 Task: Find connections with filter location San Lorenzo de Esmeraldas with filter topic #technologywith filter profile language Potuguese with filter current company IKS Health with filter school St. Marys College with filter industry Environmental Quality Programs with filter service category Writing with filter keywords title Chef
Action: Mouse moved to (504, 67)
Screenshot: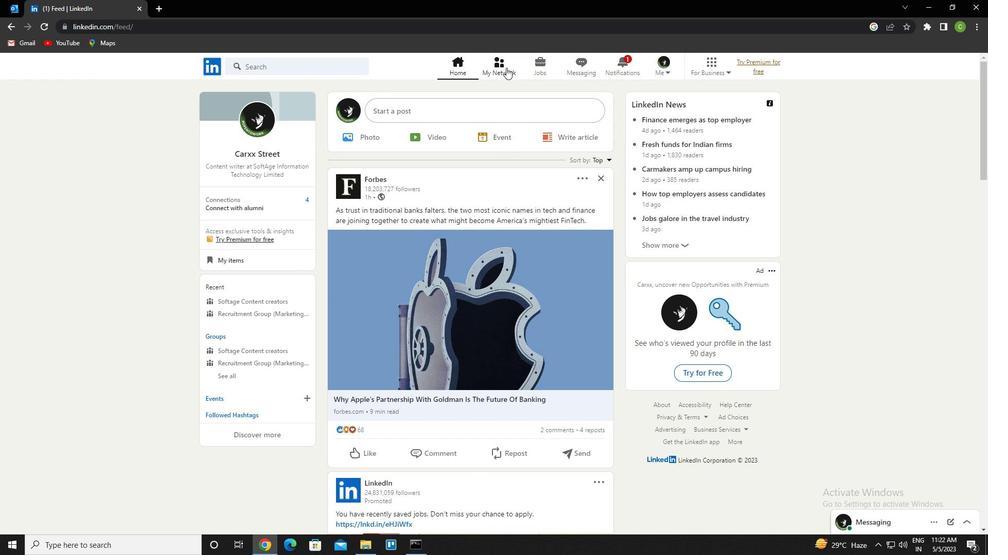 
Action: Mouse pressed left at (504, 67)
Screenshot: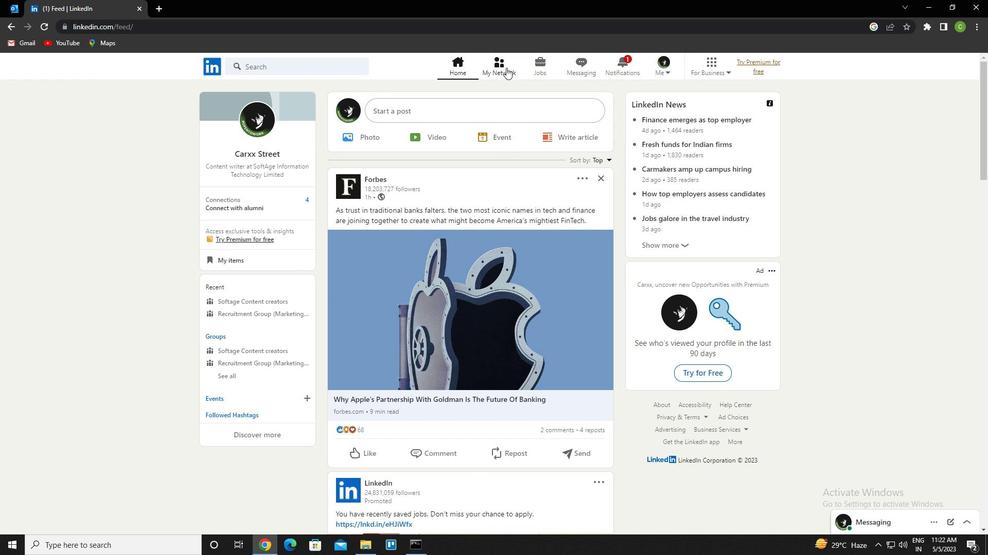 
Action: Mouse moved to (301, 119)
Screenshot: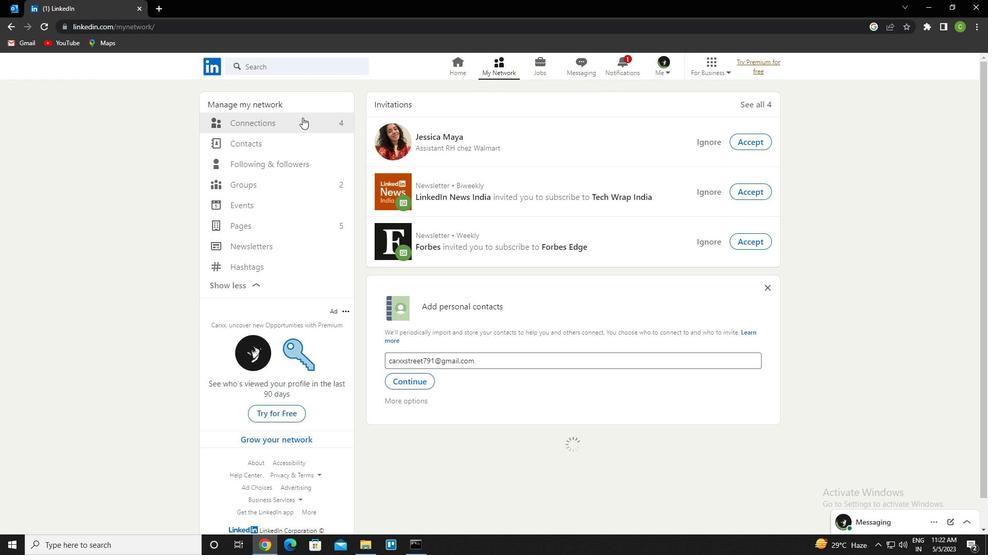 
Action: Mouse pressed left at (301, 119)
Screenshot: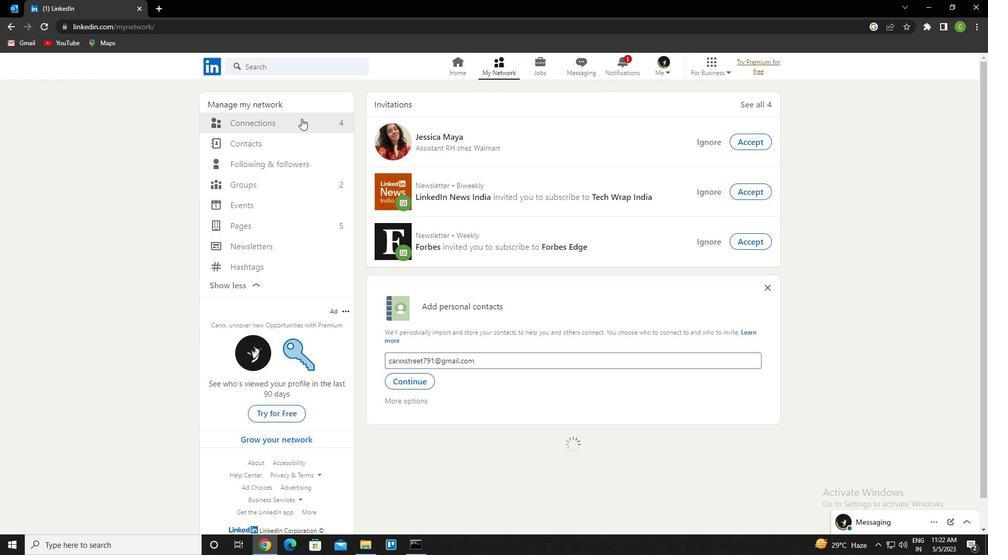 
Action: Mouse moved to (572, 125)
Screenshot: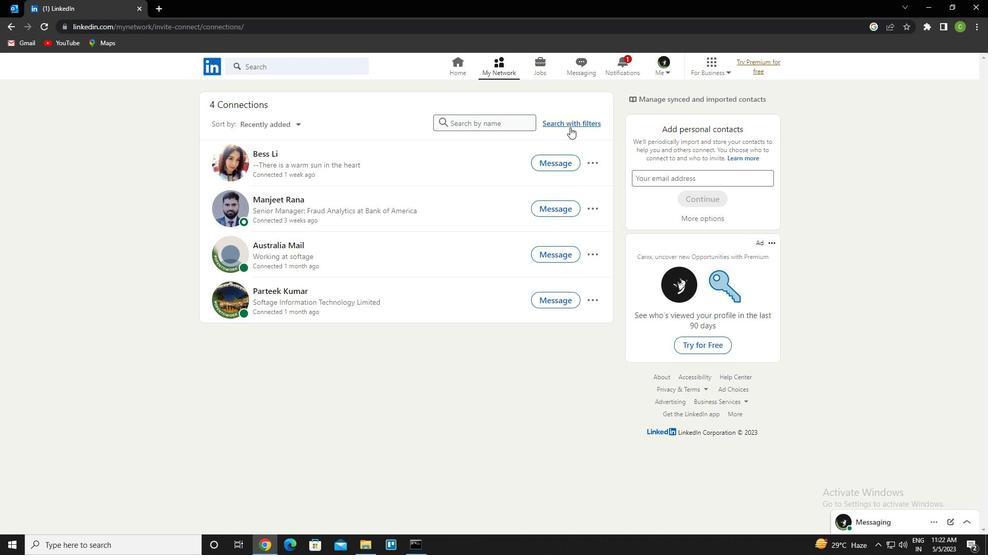 
Action: Mouse pressed left at (572, 125)
Screenshot: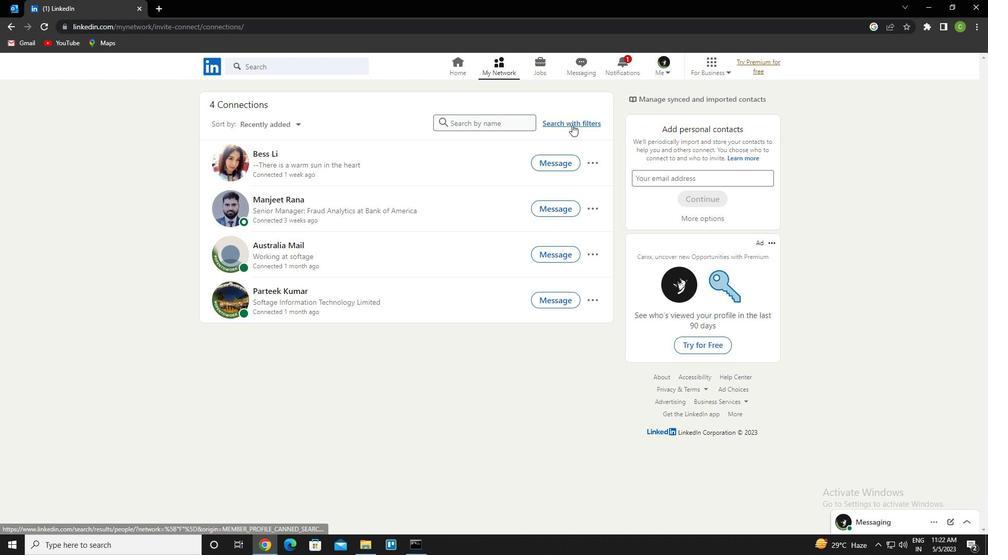 
Action: Mouse moved to (530, 92)
Screenshot: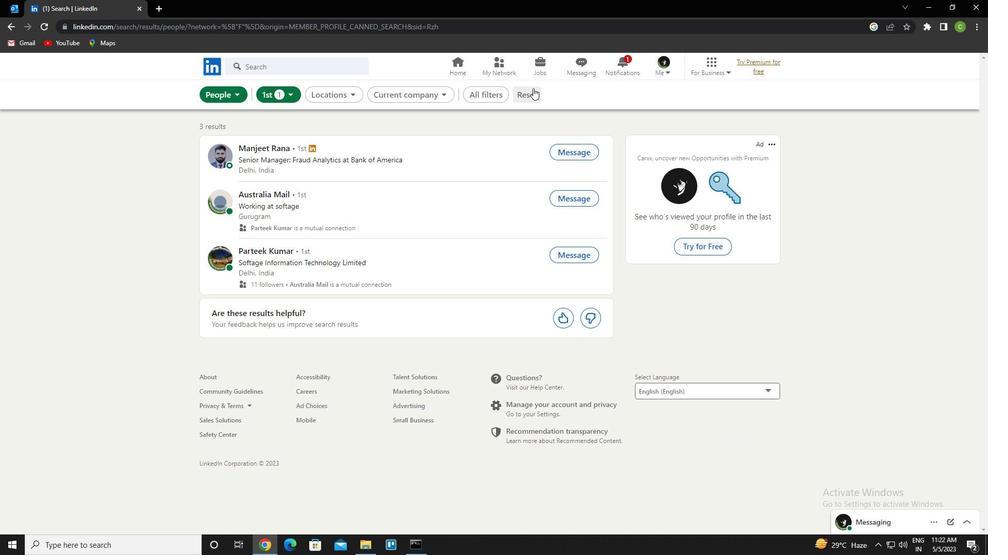 
Action: Mouse pressed left at (530, 92)
Screenshot: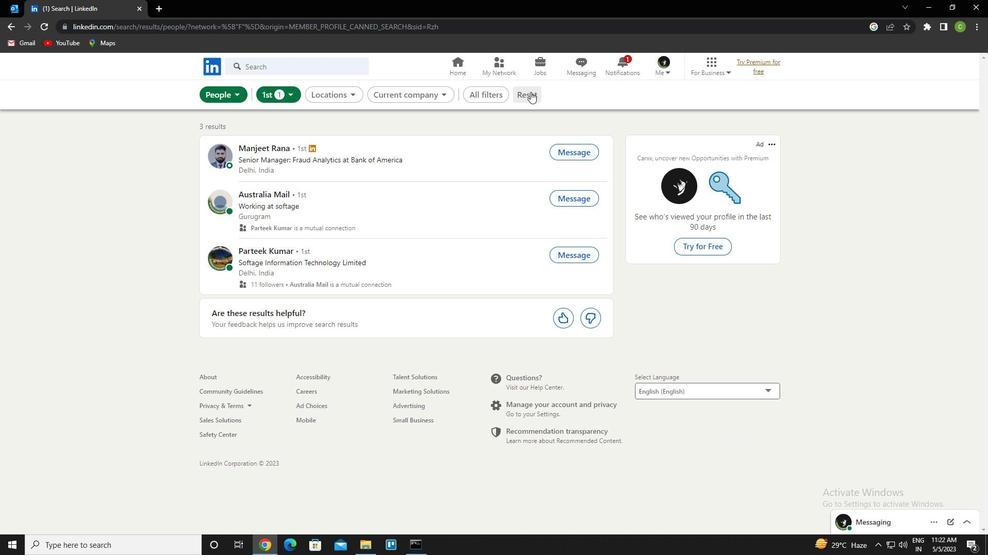 
Action: Mouse moved to (515, 98)
Screenshot: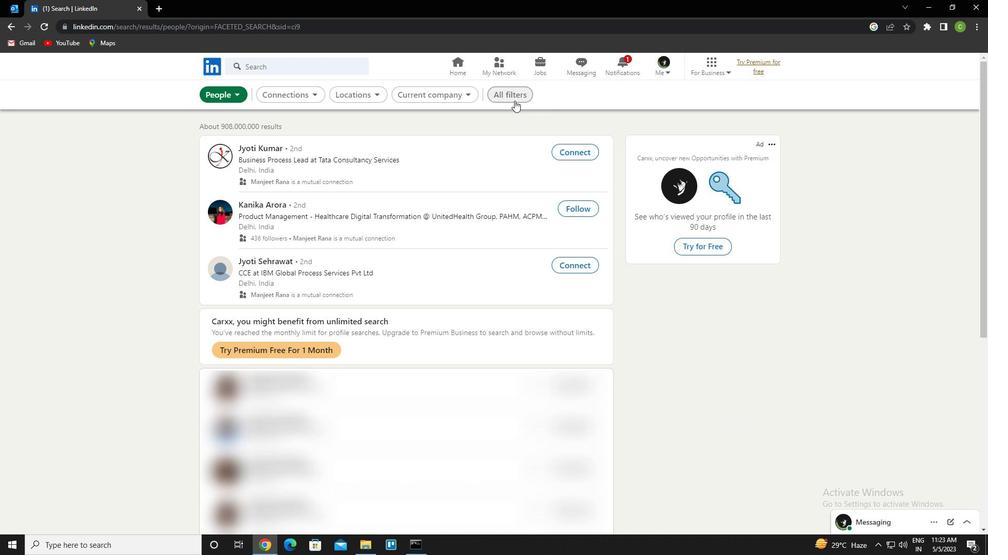 
Action: Mouse pressed left at (515, 98)
Screenshot: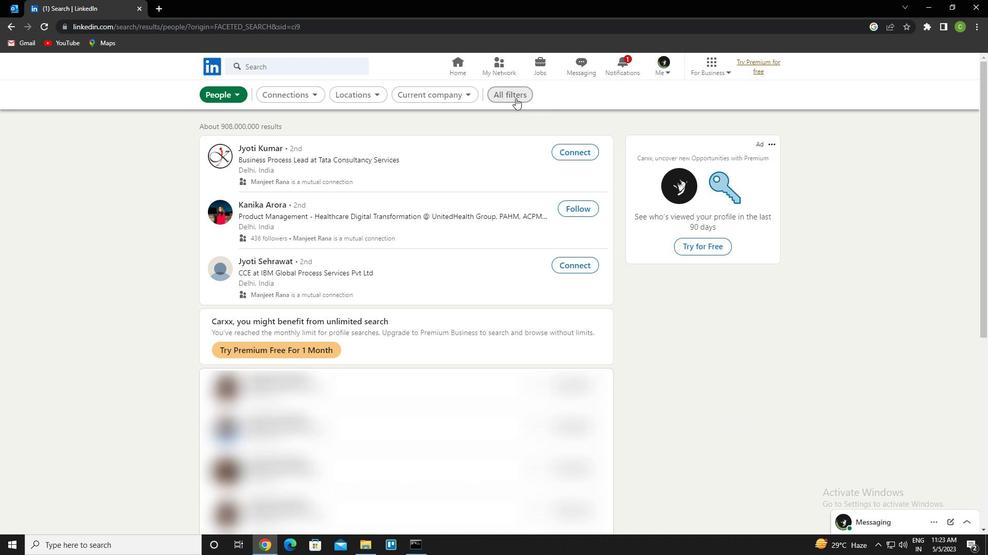 
Action: Mouse moved to (784, 293)
Screenshot: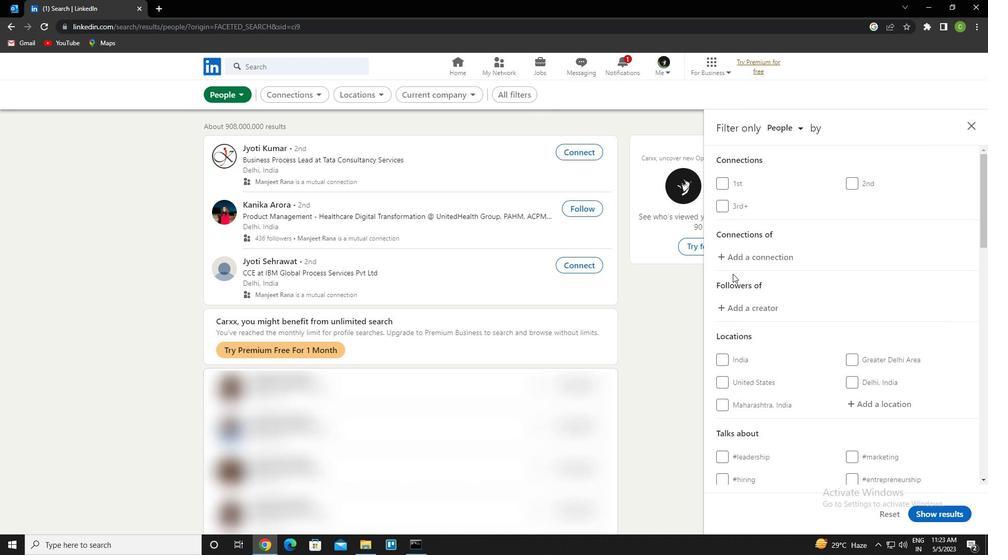 
Action: Mouse scrolled (784, 292) with delta (0, 0)
Screenshot: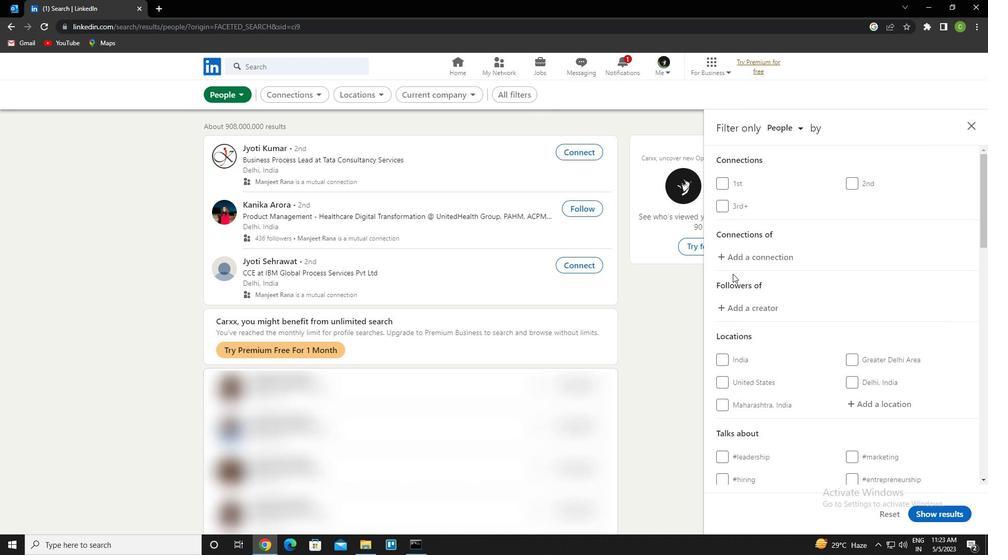 
Action: Mouse moved to (788, 293)
Screenshot: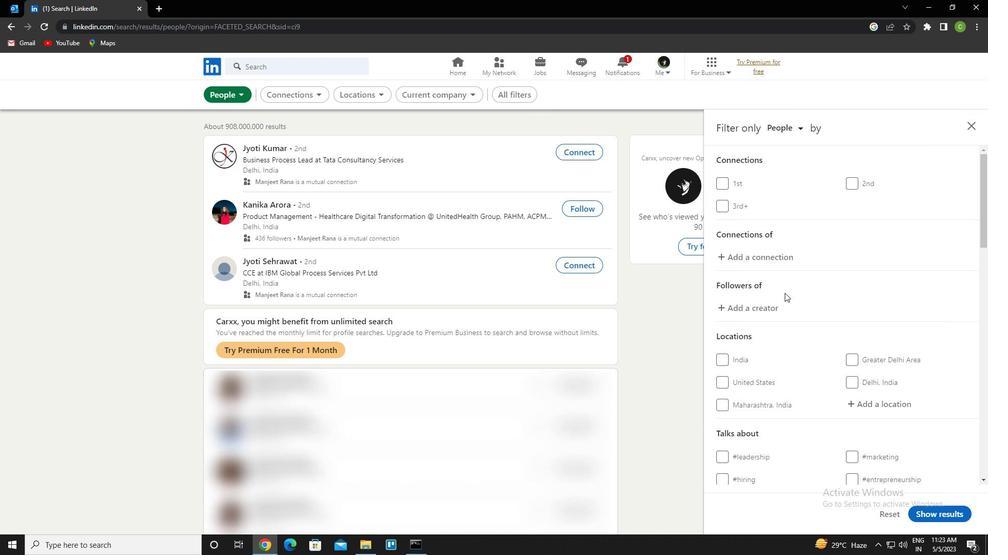 
Action: Mouse scrolled (788, 292) with delta (0, 0)
Screenshot: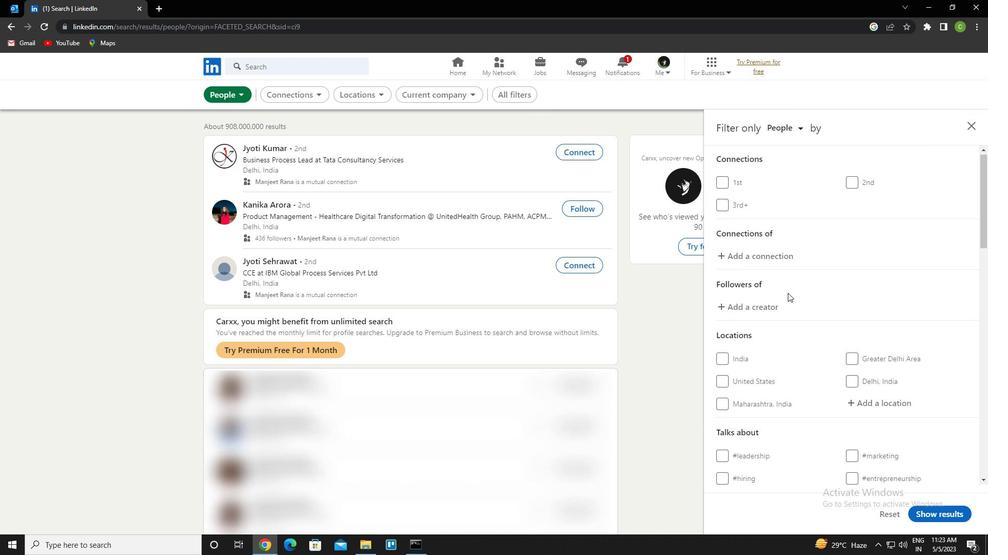 
Action: Mouse moved to (905, 300)
Screenshot: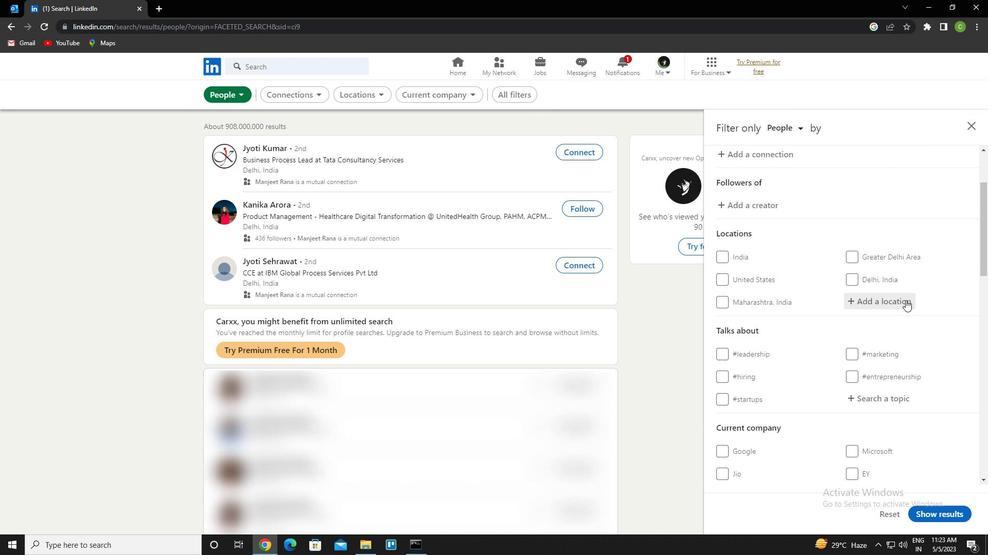 
Action: Mouse pressed left at (905, 300)
Screenshot: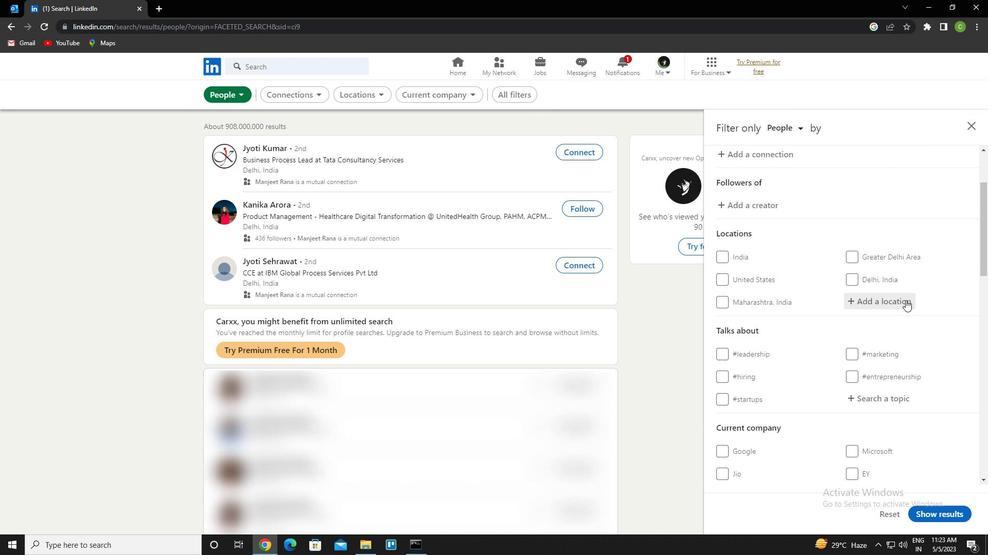 
Action: Key pressed <Key.caps_lock>s<Key.caps_lock>an<Key.space><Key.caps_lock>l<Key.caps_lock>orenza<Key.backspace><Key.down><Key.enter>
Screenshot: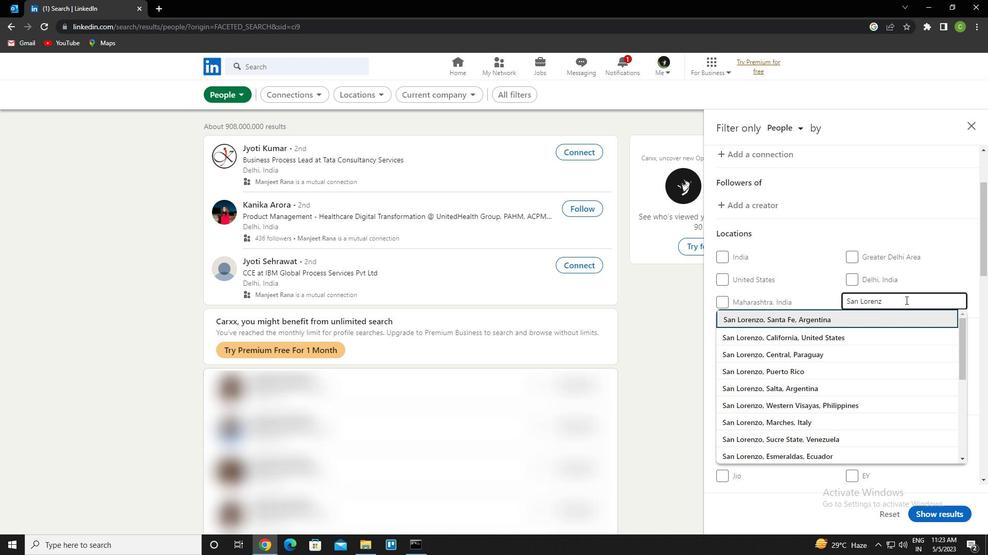 
Action: Mouse moved to (908, 293)
Screenshot: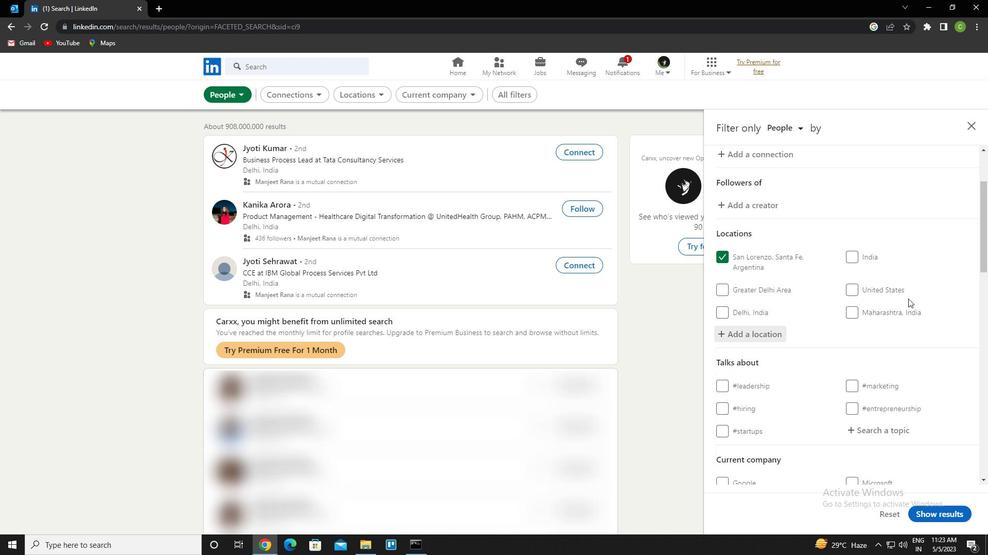 
Action: Mouse scrolled (908, 293) with delta (0, 0)
Screenshot: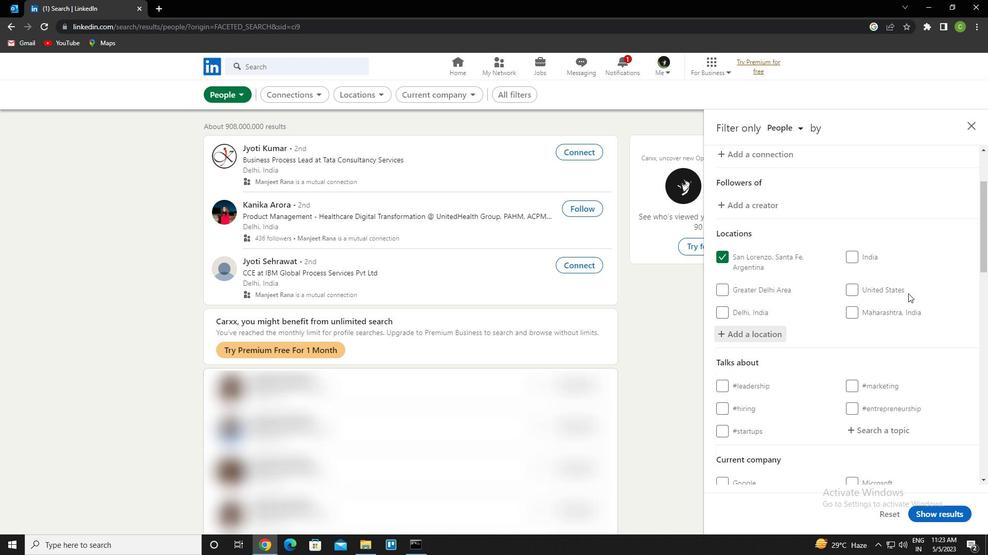 
Action: Mouse scrolled (908, 293) with delta (0, 0)
Screenshot: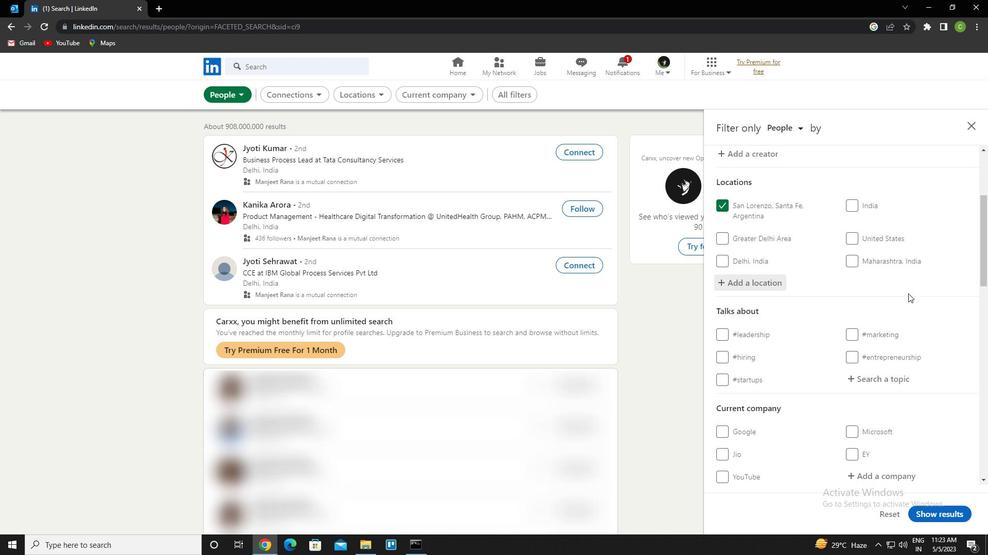
Action: Mouse moved to (877, 323)
Screenshot: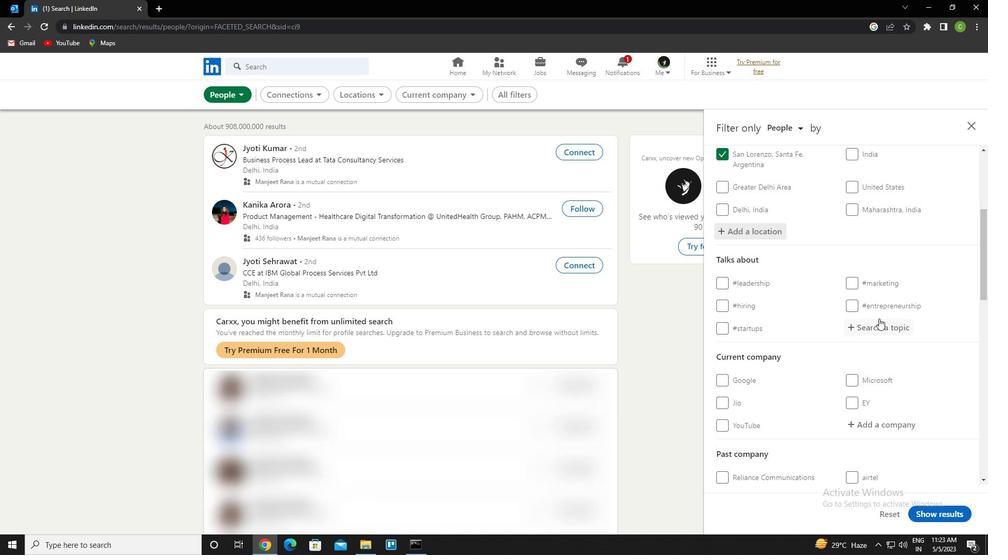 
Action: Mouse pressed left at (877, 323)
Screenshot: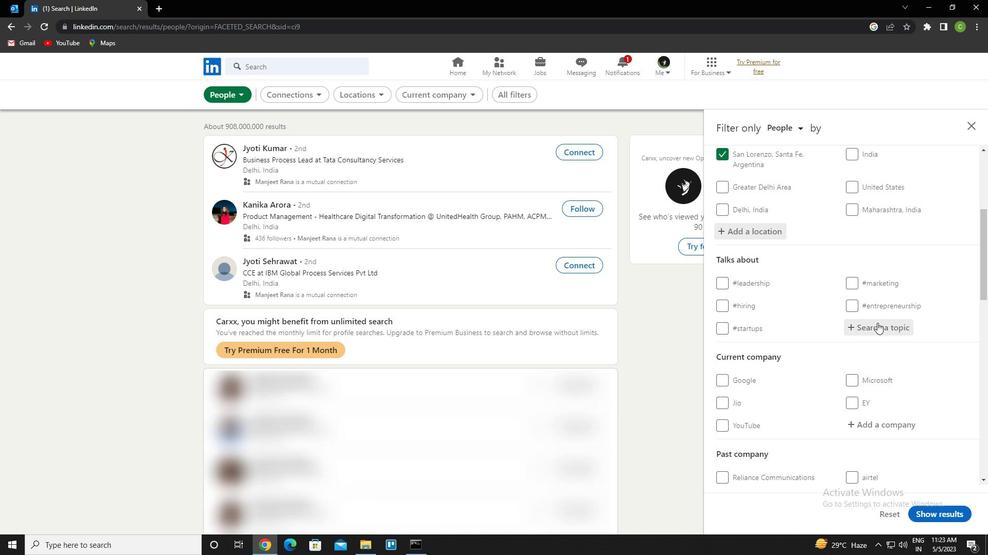 
Action: Key pressed <Key.caps_lock>t<Key.caps_lock>echnology<Key.down><Key.enter>
Screenshot: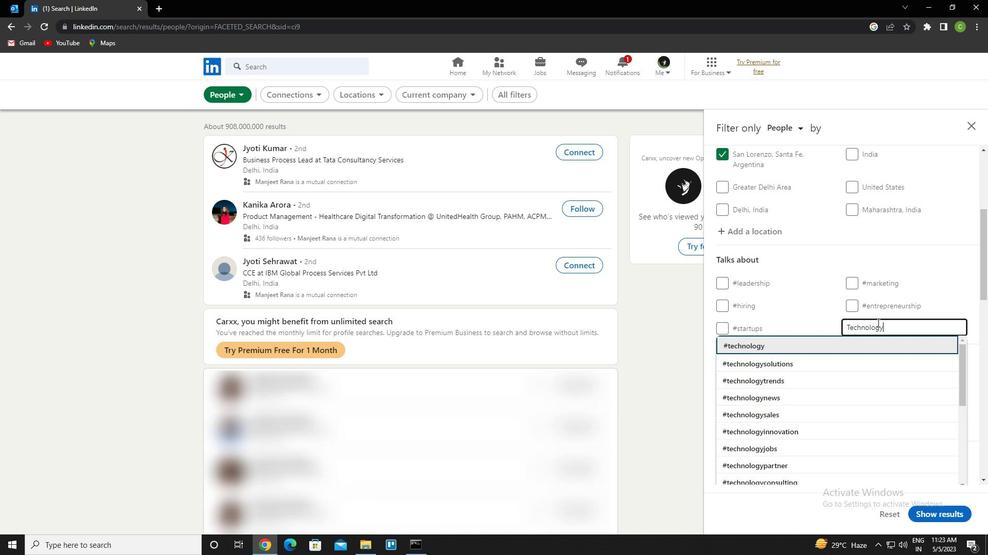
Action: Mouse scrolled (877, 322) with delta (0, 0)
Screenshot: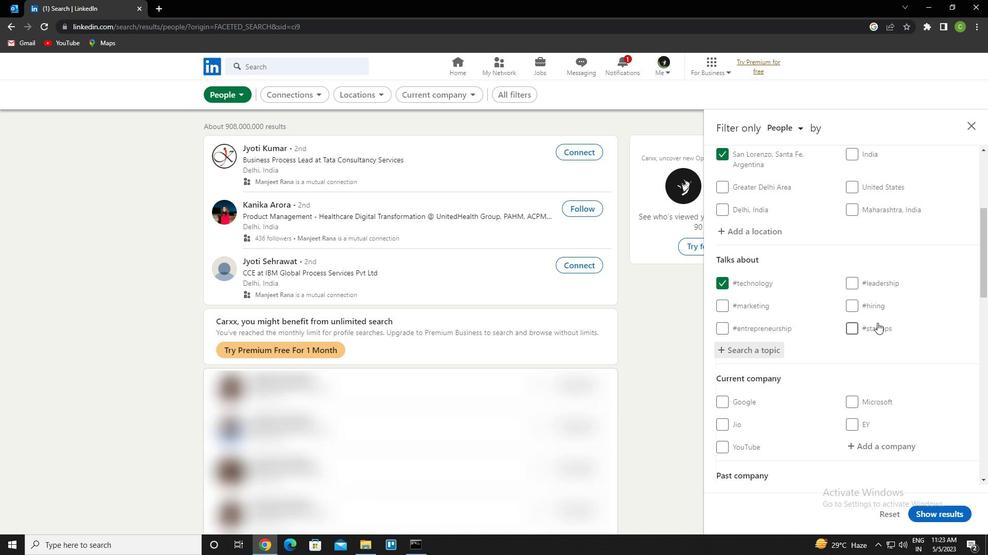 
Action: Mouse scrolled (877, 322) with delta (0, 0)
Screenshot: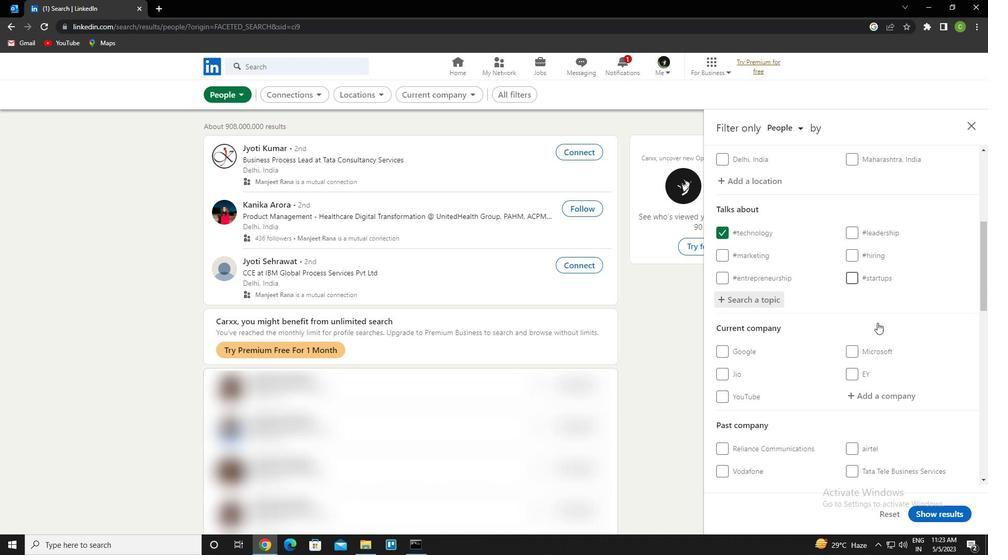 
Action: Mouse scrolled (877, 322) with delta (0, 0)
Screenshot: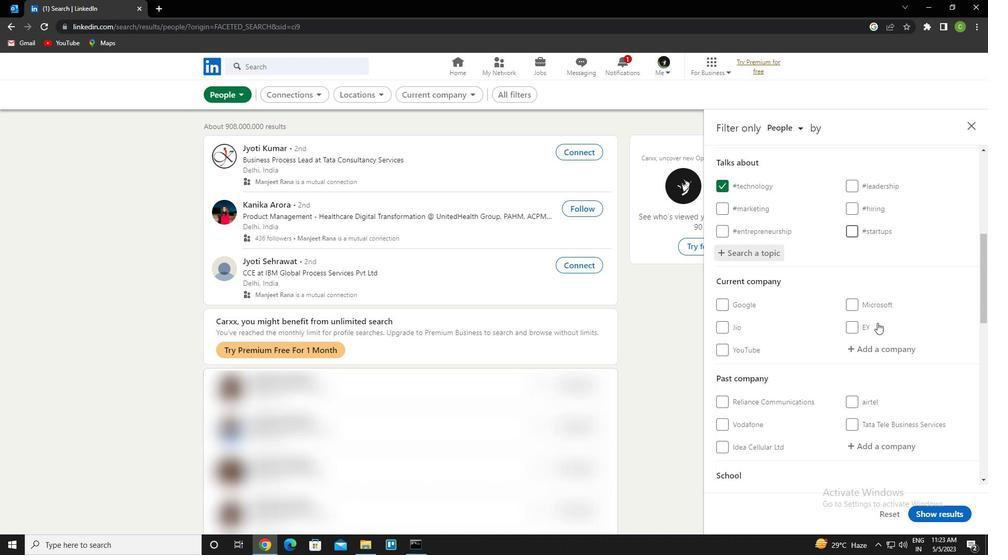 
Action: Mouse scrolled (877, 322) with delta (0, 0)
Screenshot: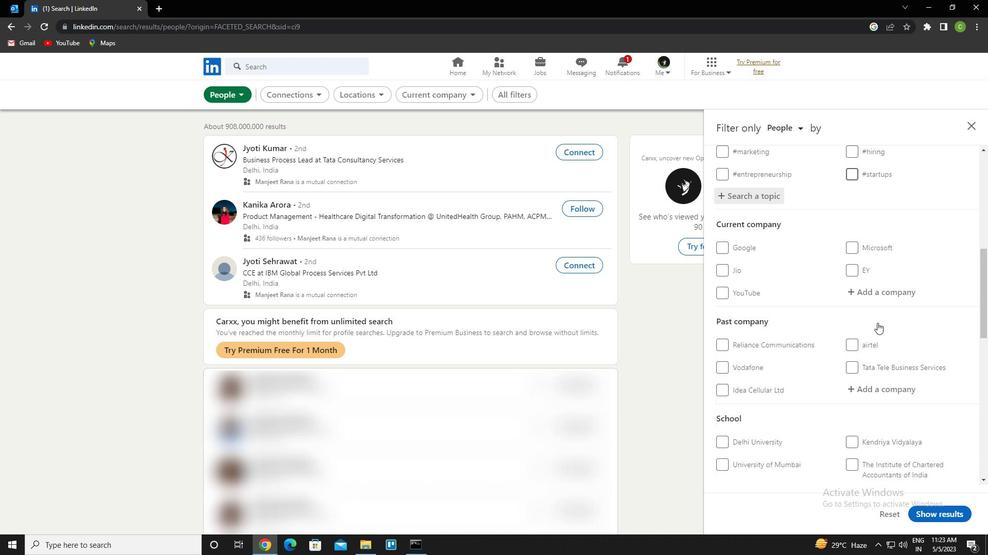 
Action: Mouse scrolled (877, 322) with delta (0, 0)
Screenshot: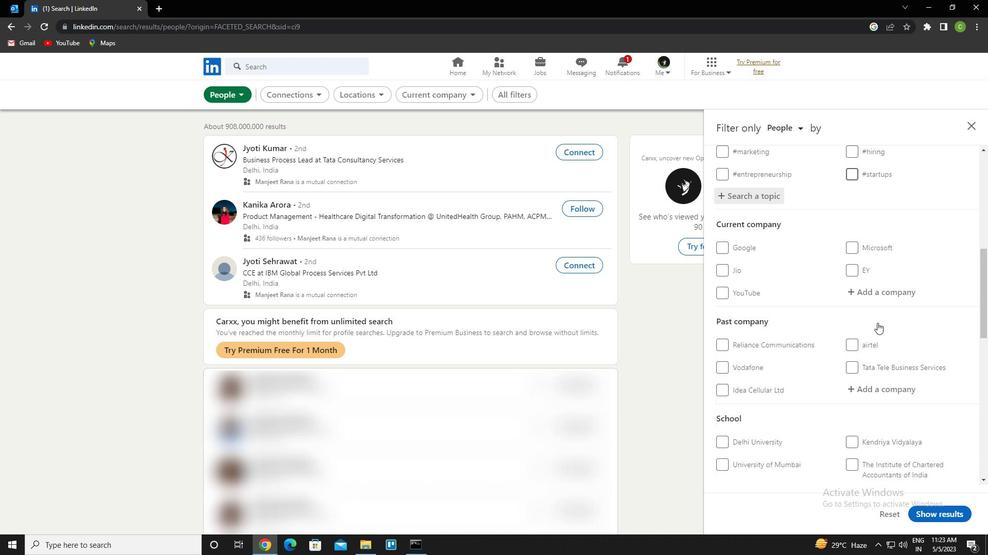 
Action: Mouse scrolled (877, 322) with delta (0, 0)
Screenshot: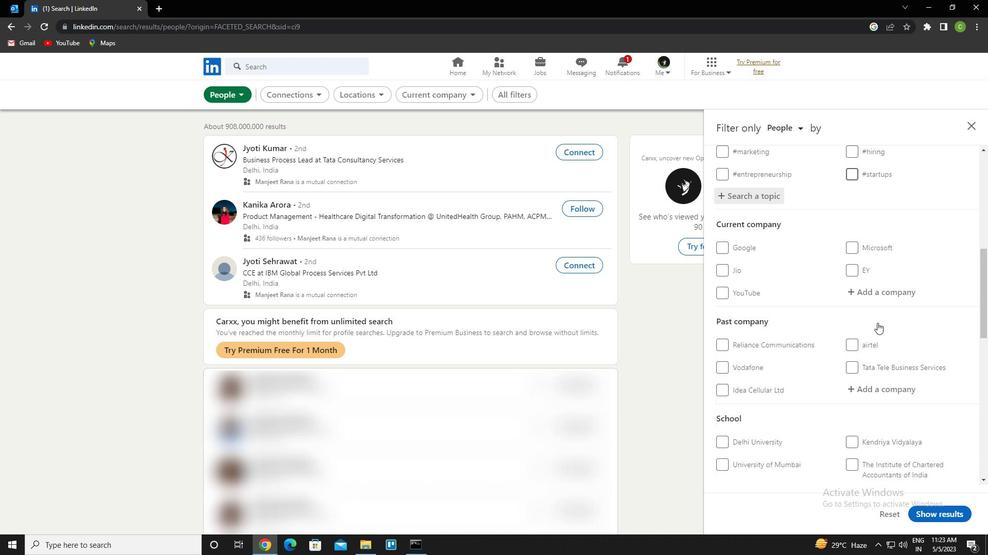 
Action: Mouse scrolled (877, 322) with delta (0, 0)
Screenshot: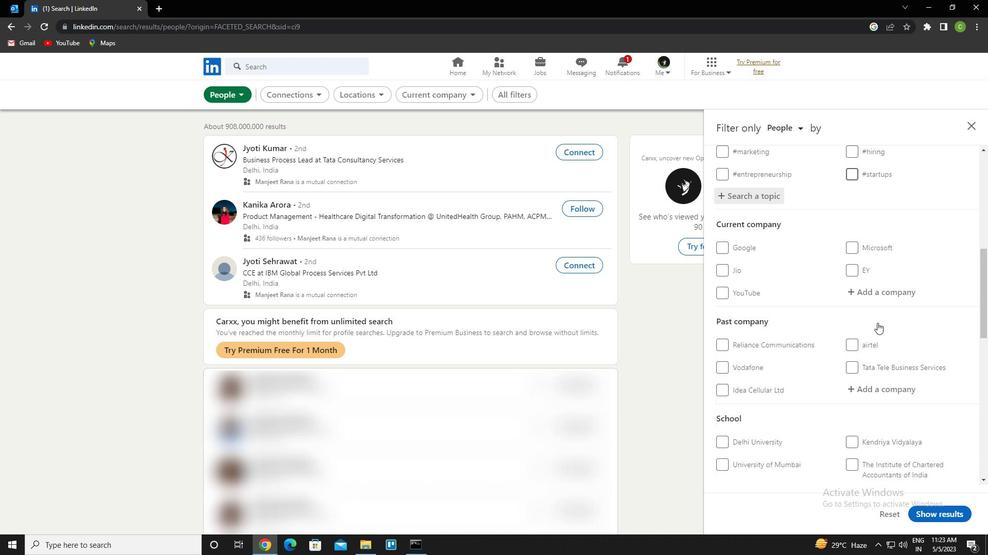 
Action: Mouse scrolled (877, 322) with delta (0, 0)
Screenshot: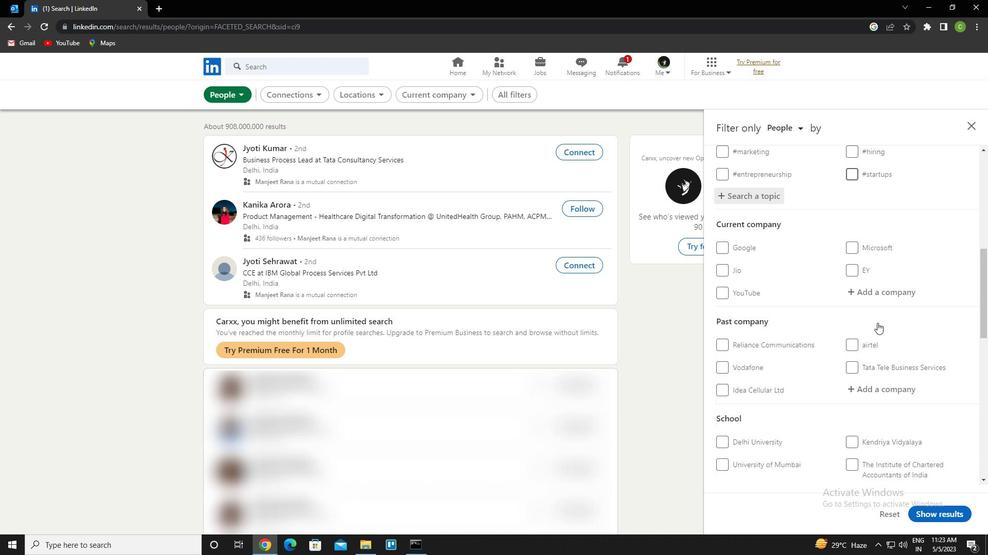 
Action: Mouse scrolled (877, 322) with delta (0, 0)
Screenshot: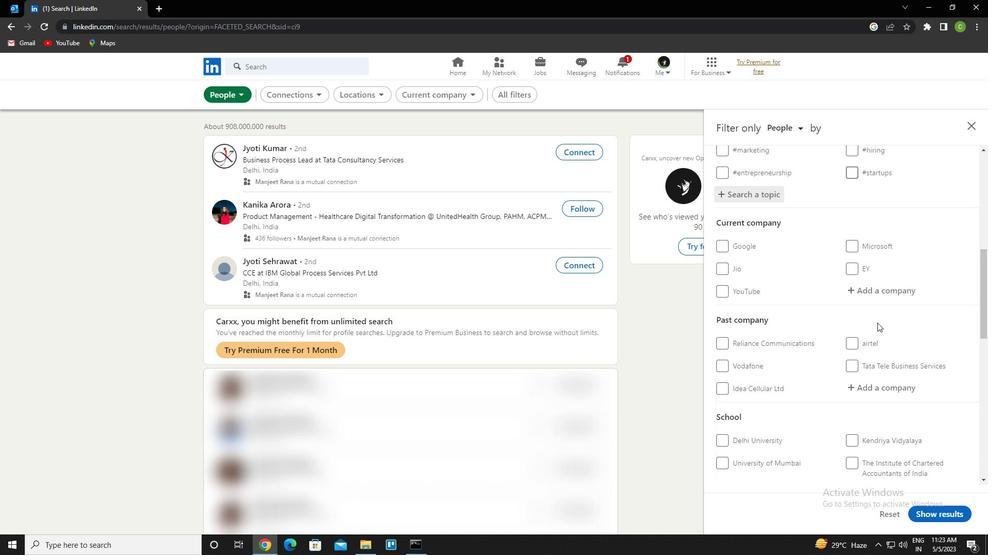 
Action: Mouse moved to (851, 374)
Screenshot: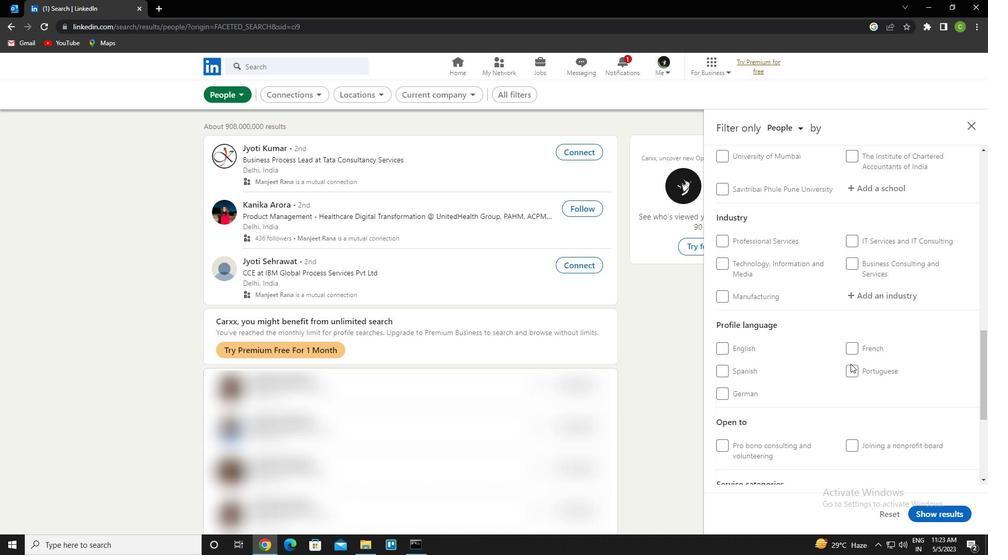 
Action: Mouse pressed left at (851, 374)
Screenshot: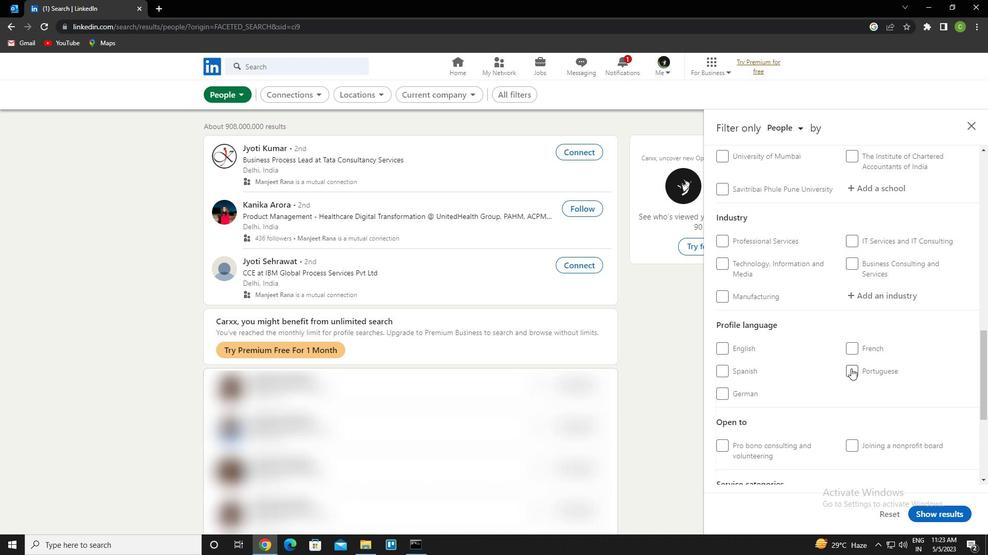 
Action: Mouse moved to (830, 316)
Screenshot: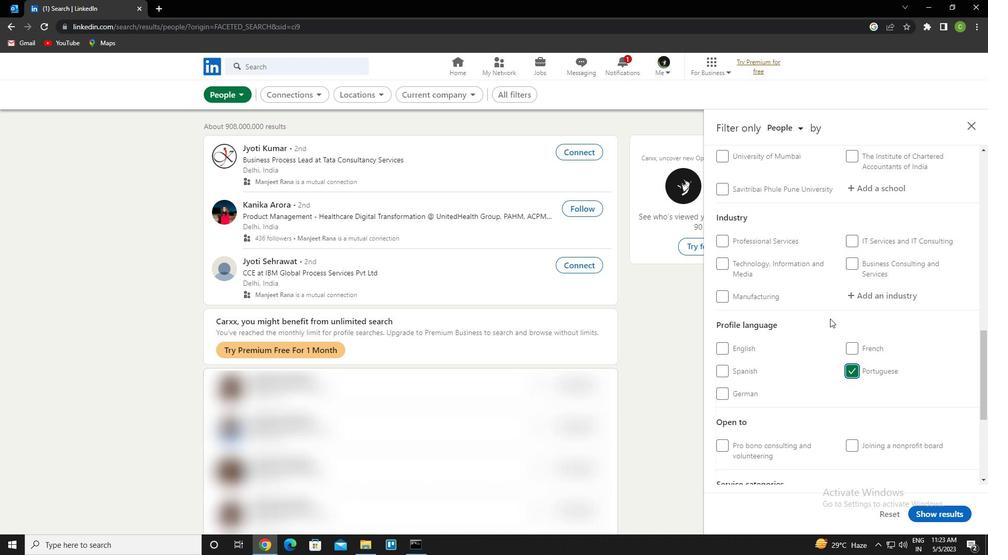 
Action: Mouse scrolled (830, 316) with delta (0, 0)
Screenshot: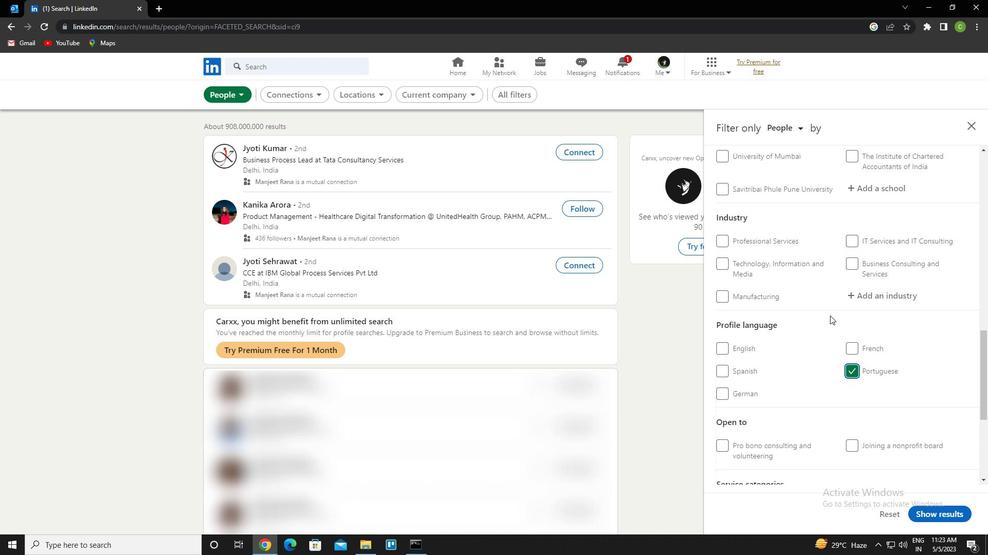 
Action: Mouse scrolled (830, 316) with delta (0, 0)
Screenshot: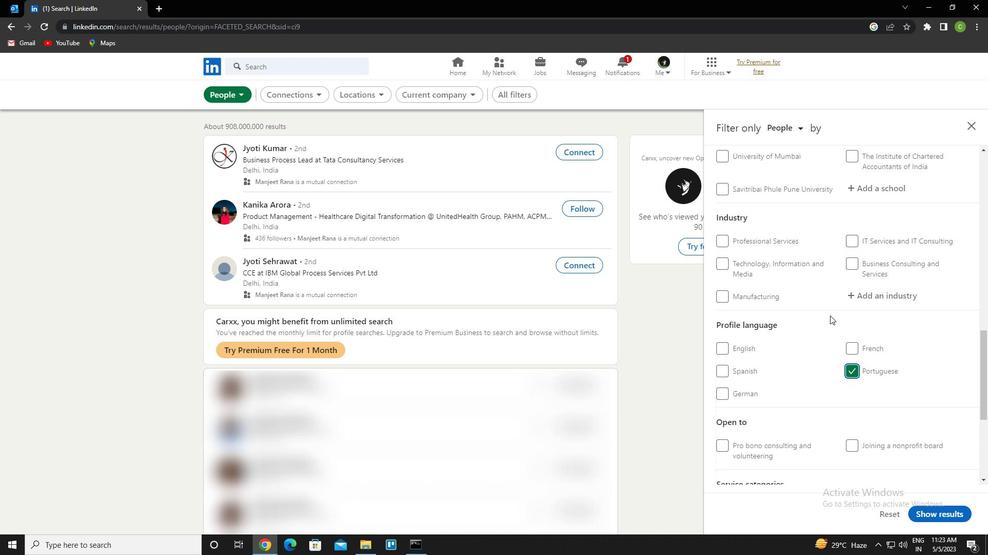 
Action: Mouse scrolled (830, 316) with delta (0, 0)
Screenshot: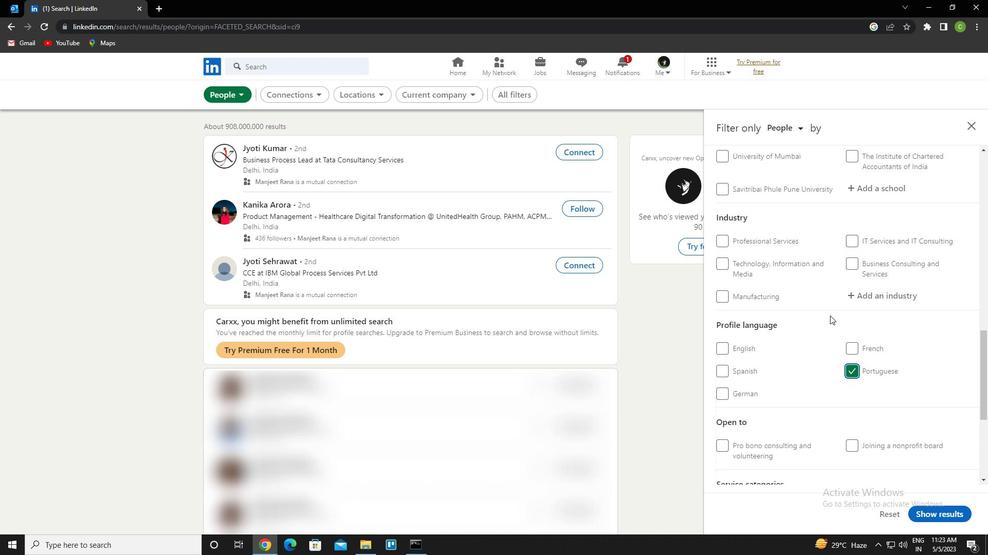
Action: Mouse scrolled (830, 316) with delta (0, 0)
Screenshot: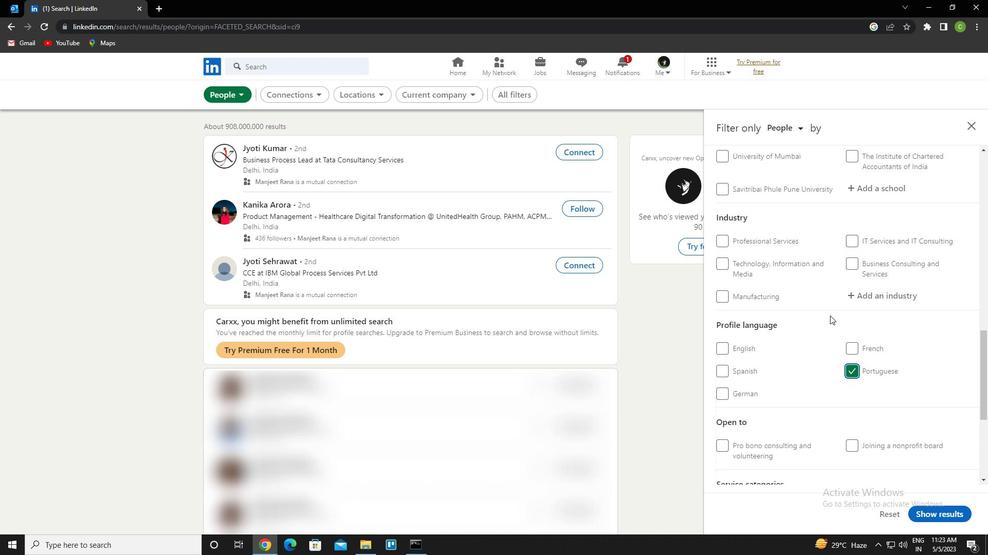 
Action: Mouse scrolled (830, 316) with delta (0, 0)
Screenshot: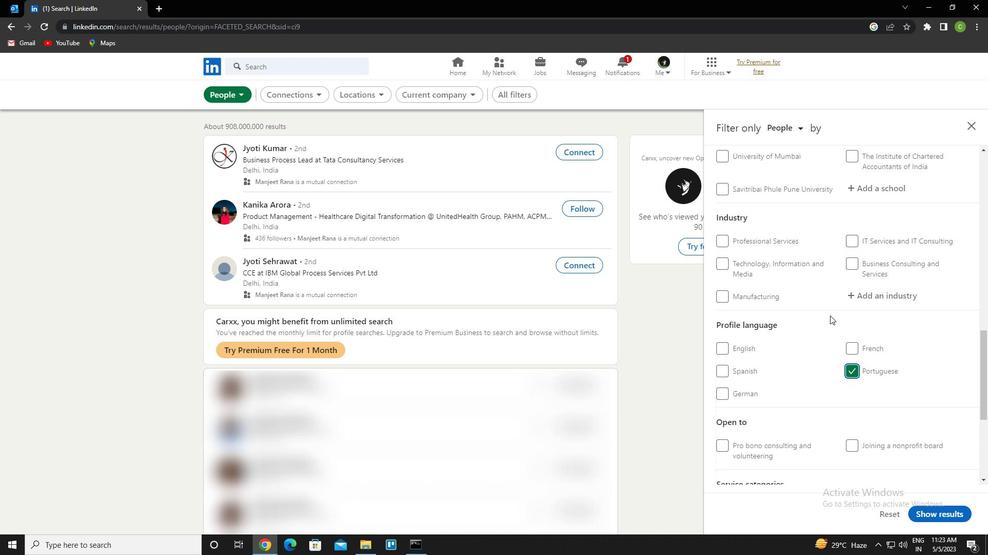 
Action: Mouse moved to (824, 315)
Screenshot: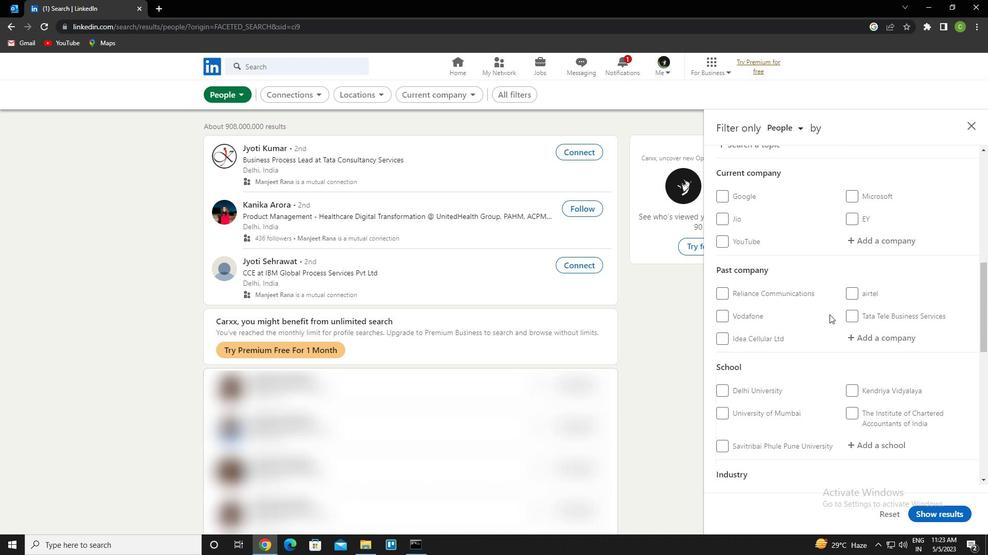 
Action: Mouse scrolled (824, 315) with delta (0, 0)
Screenshot: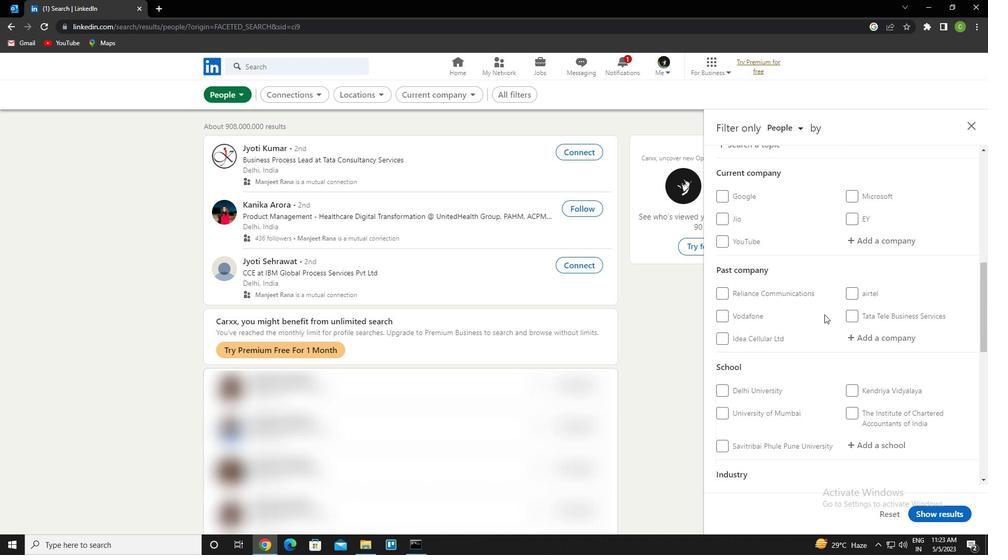
Action: Mouse scrolled (824, 315) with delta (0, 0)
Screenshot: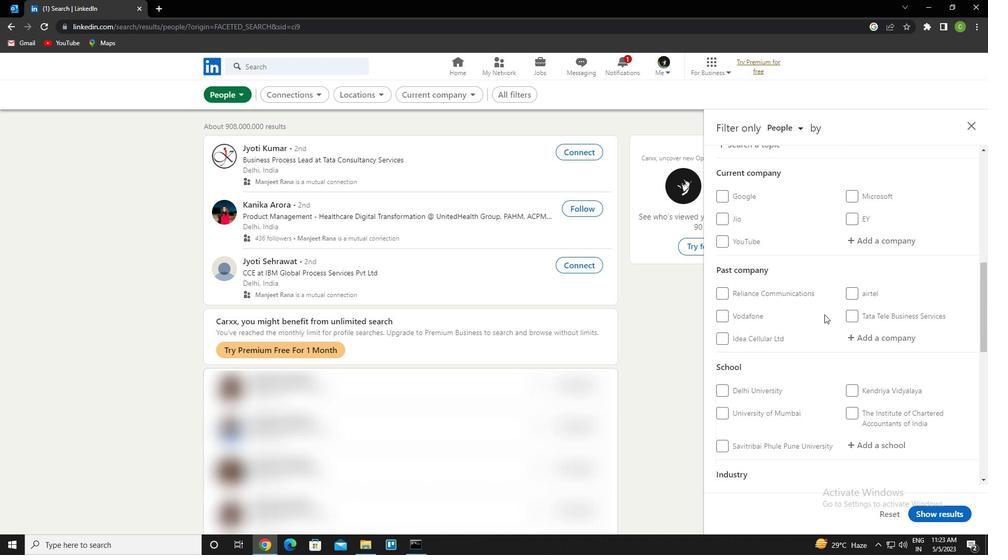 
Action: Mouse moved to (861, 348)
Screenshot: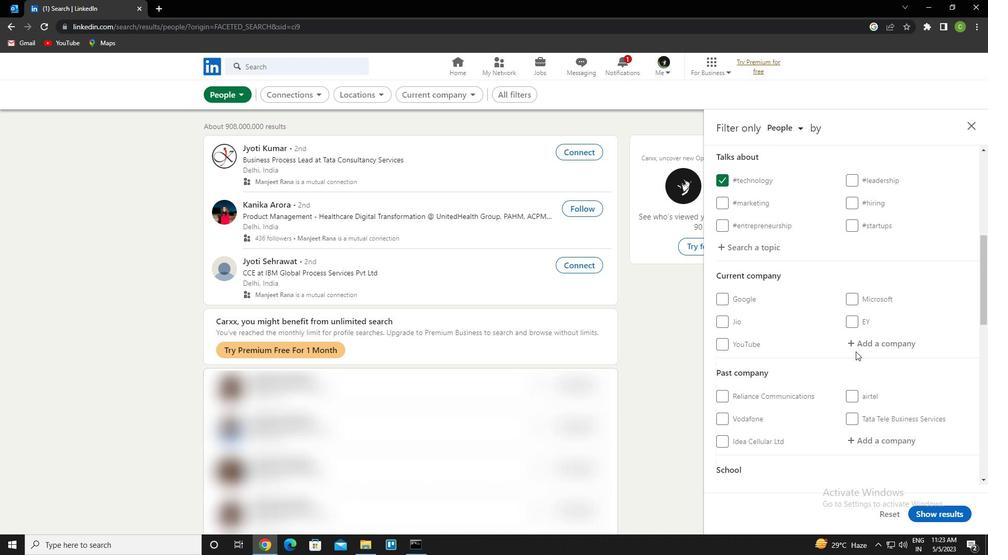 
Action: Mouse pressed left at (861, 348)
Screenshot: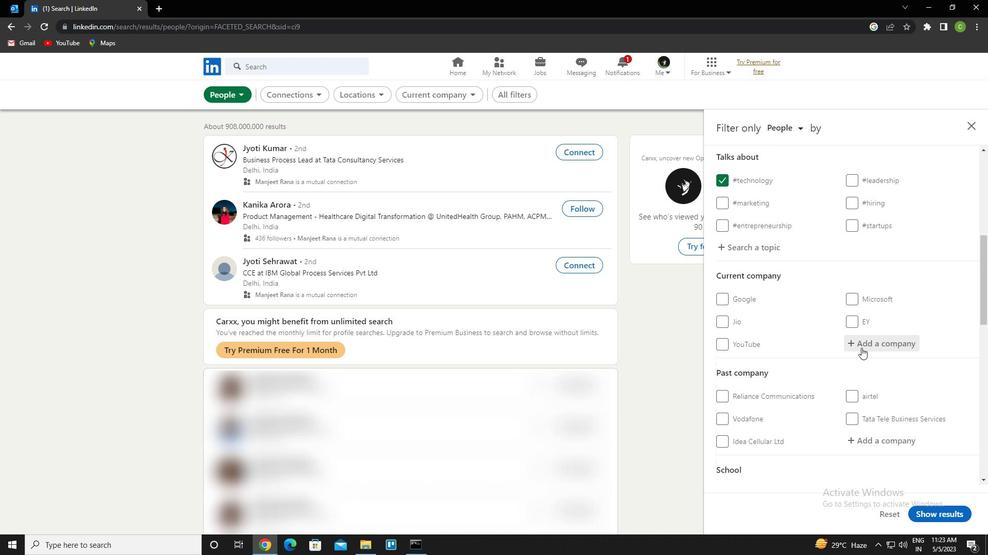 
Action: Mouse moved to (840, 332)
Screenshot: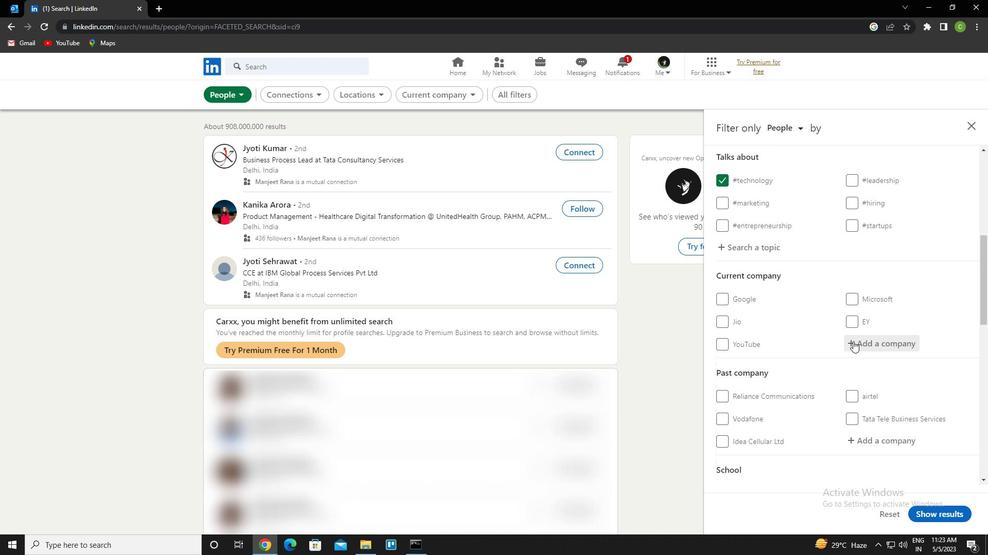 
Action: Key pressed <Key.caps_lock>iks<Key.space>h<Key.caps_lock>ealth<Key.down><Key.enter>
Screenshot: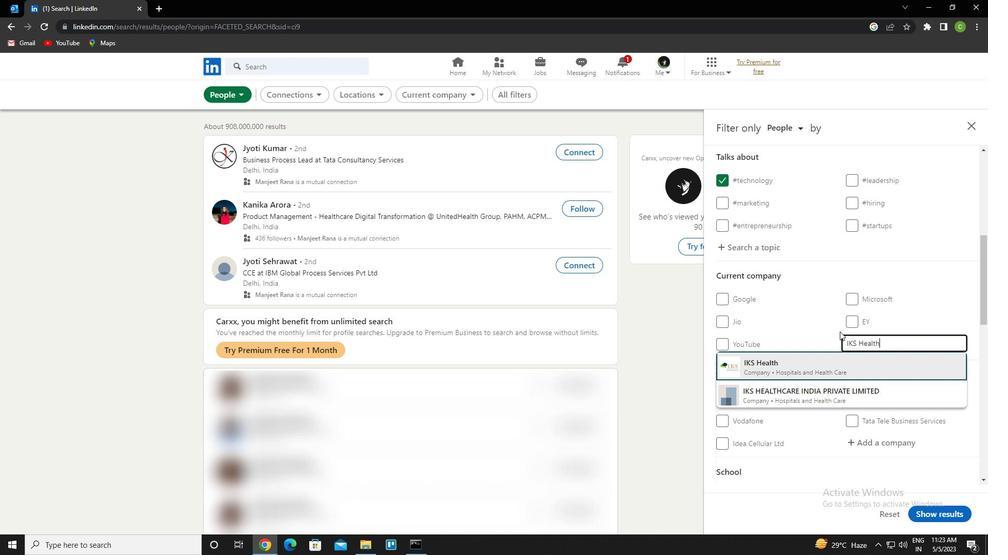 
Action: Mouse moved to (845, 316)
Screenshot: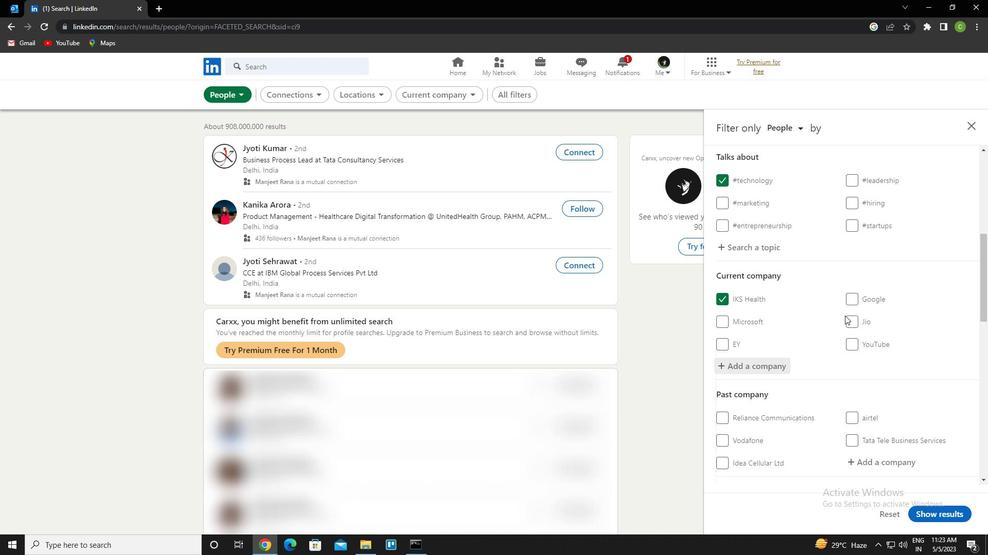 
Action: Mouse scrolled (845, 315) with delta (0, 0)
Screenshot: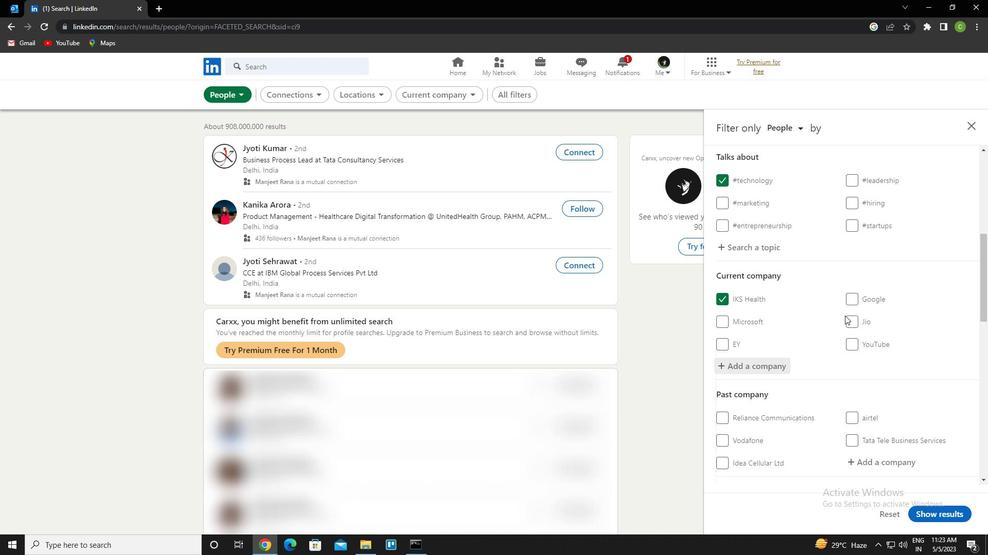 
Action: Mouse moved to (844, 318)
Screenshot: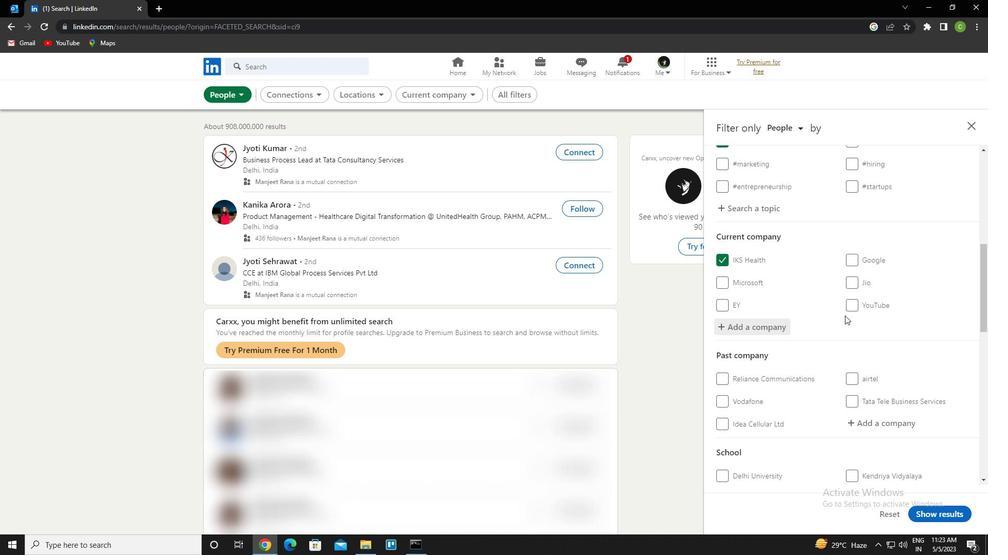 
Action: Mouse scrolled (844, 318) with delta (0, 0)
Screenshot: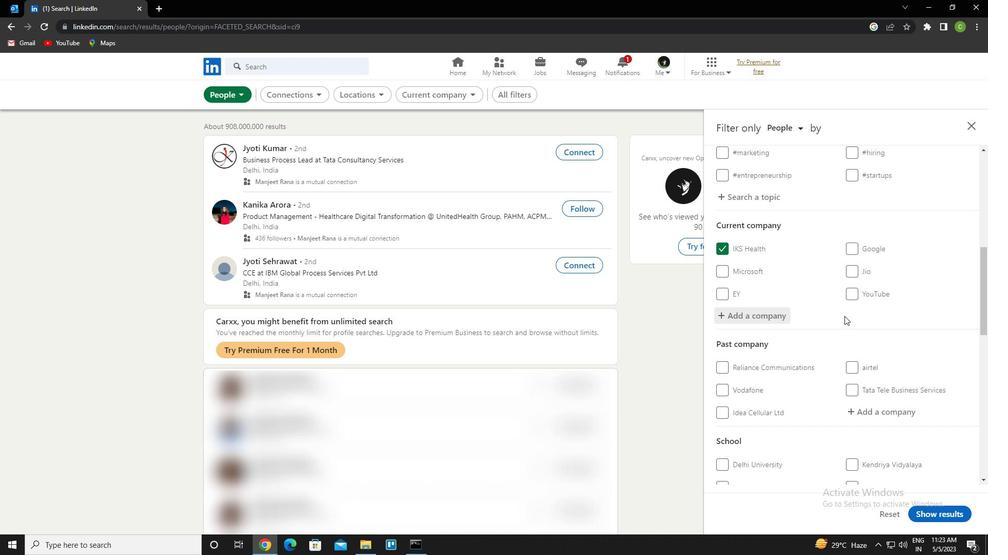 
Action: Mouse moved to (843, 319)
Screenshot: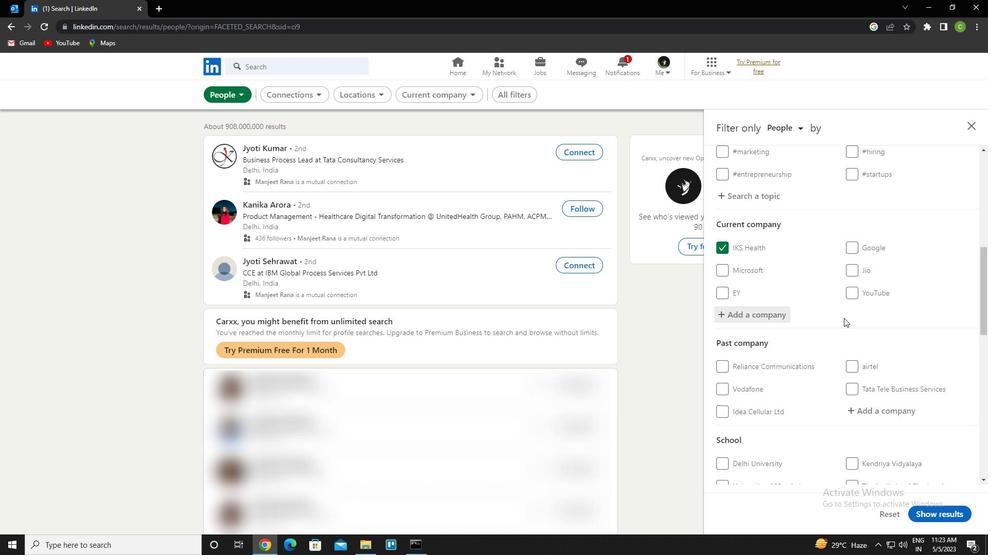
Action: Mouse scrolled (843, 318) with delta (0, 0)
Screenshot: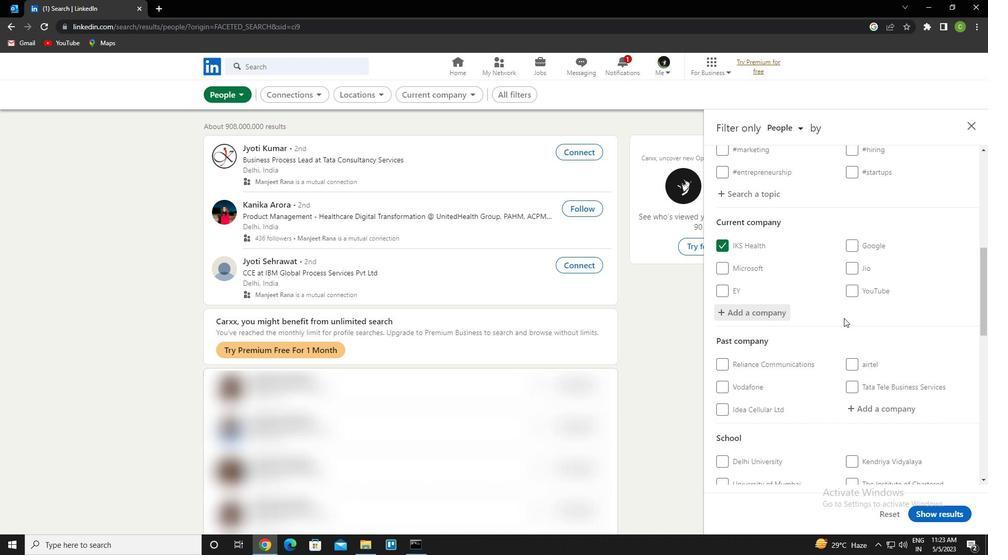 
Action: Mouse moved to (843, 319)
Screenshot: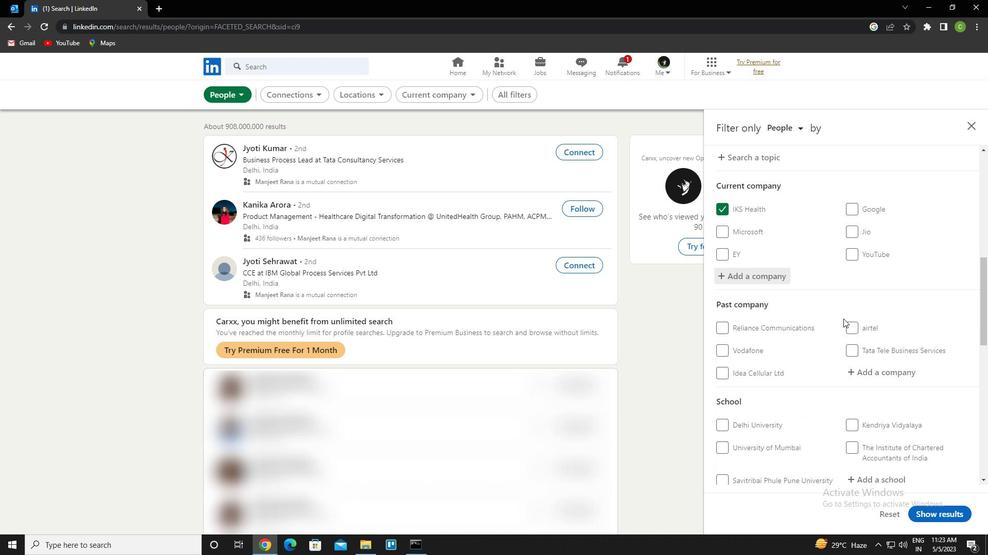 
Action: Mouse scrolled (843, 319) with delta (0, 0)
Screenshot: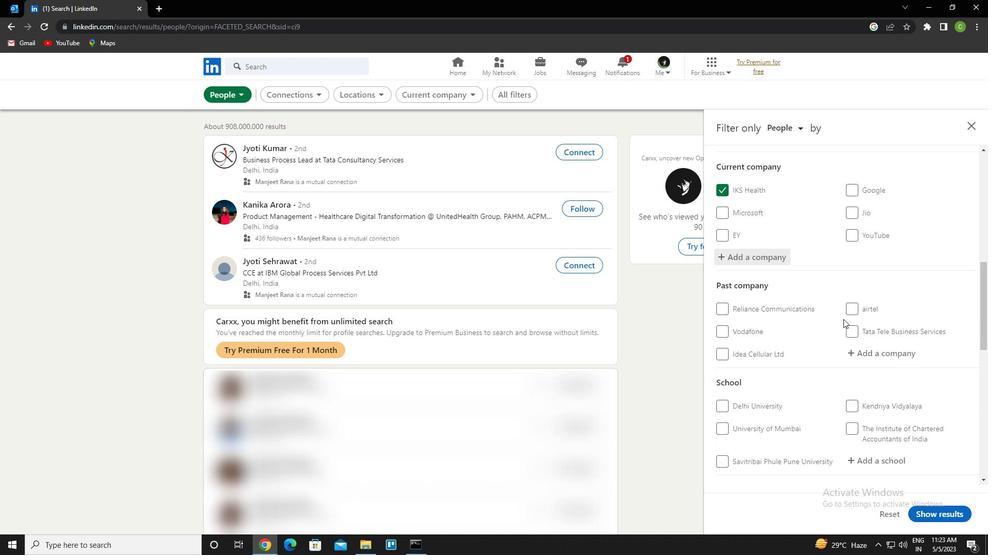 
Action: Mouse moved to (872, 362)
Screenshot: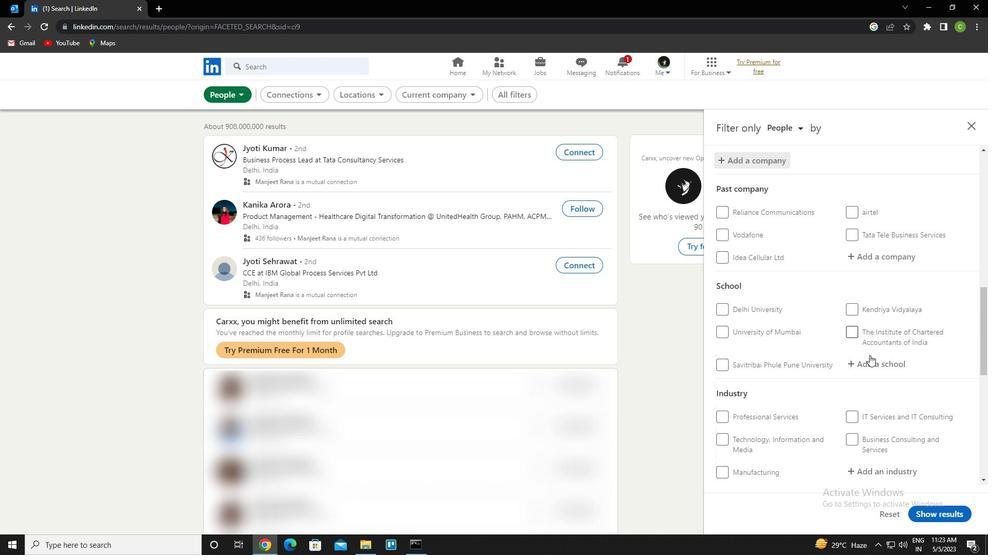 
Action: Mouse pressed left at (872, 362)
Screenshot: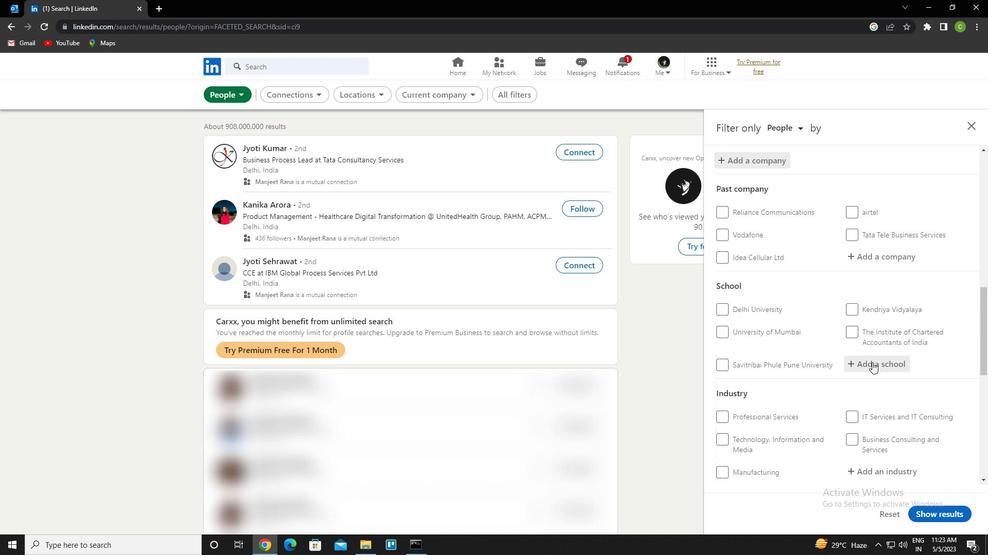 
Action: Key pressed <Key.caps_lock>k<Key.caps_lock>halsa<Key.space>college<Key.space>amritsar<Key.down><Key.enter>
Screenshot: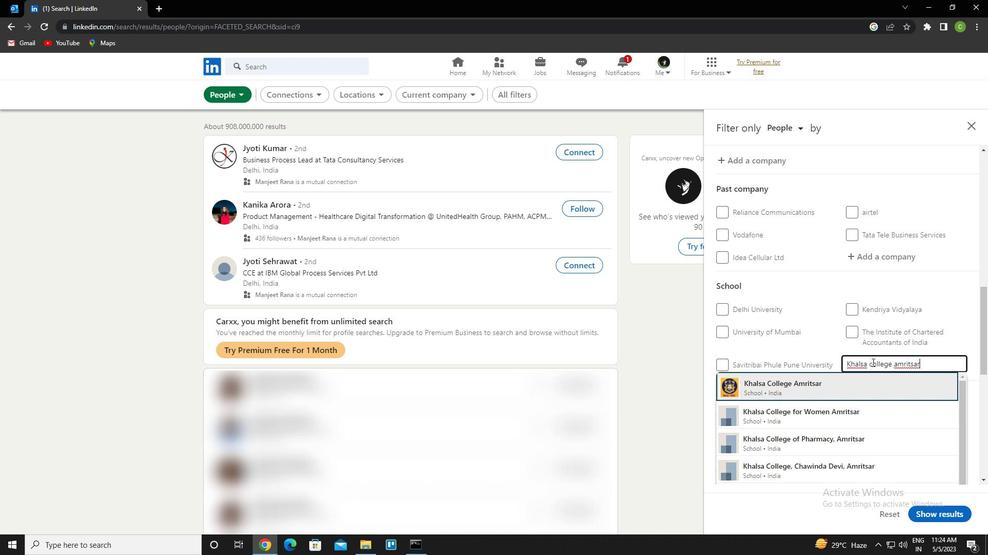 
Action: Mouse moved to (865, 363)
Screenshot: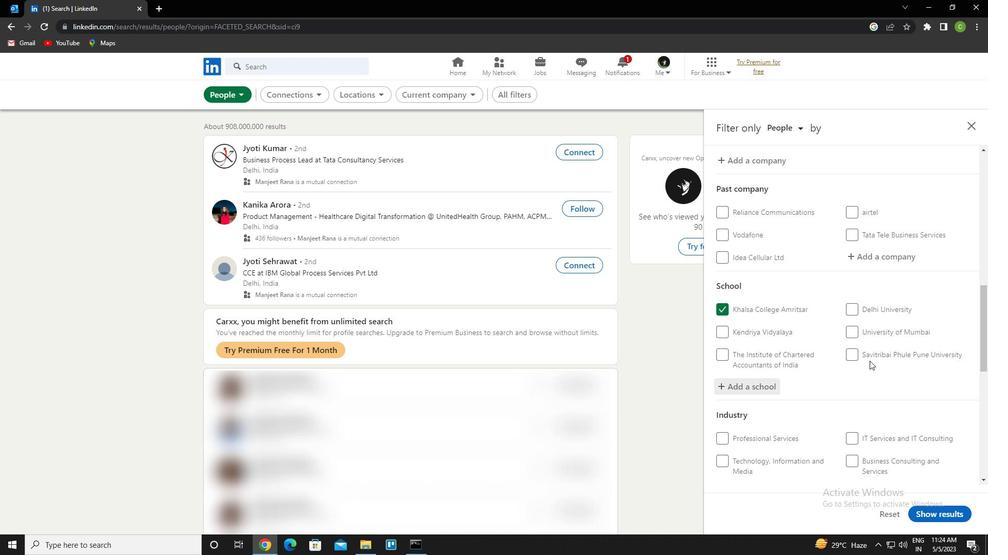 
Action: Mouse scrolled (865, 362) with delta (0, 0)
Screenshot: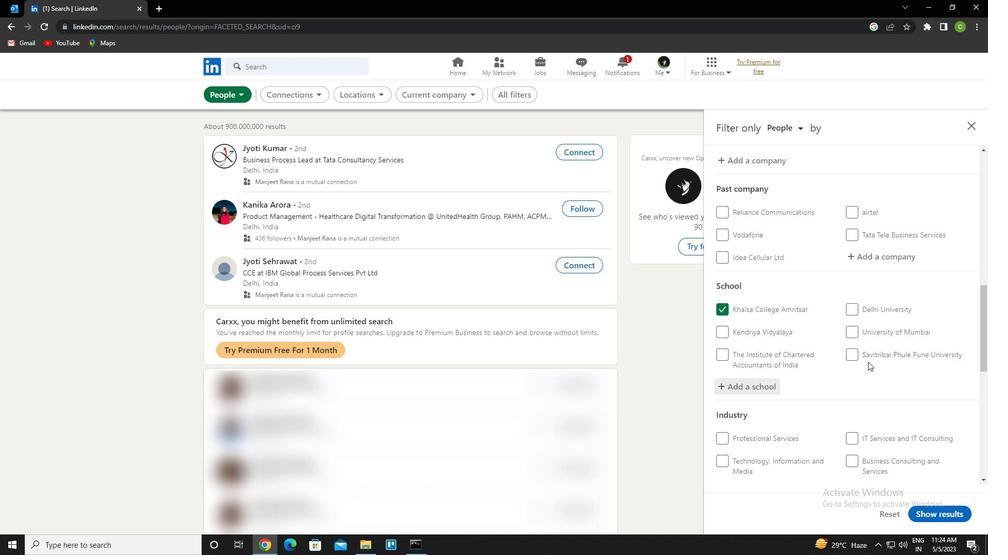 
Action: Mouse moved to (865, 363)
Screenshot: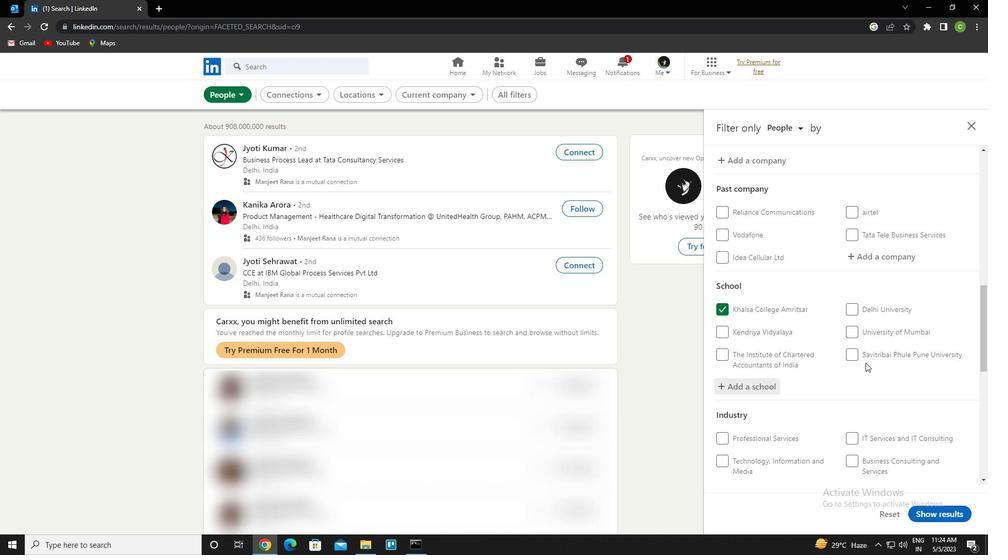 
Action: Mouse scrolled (865, 363) with delta (0, 0)
Screenshot: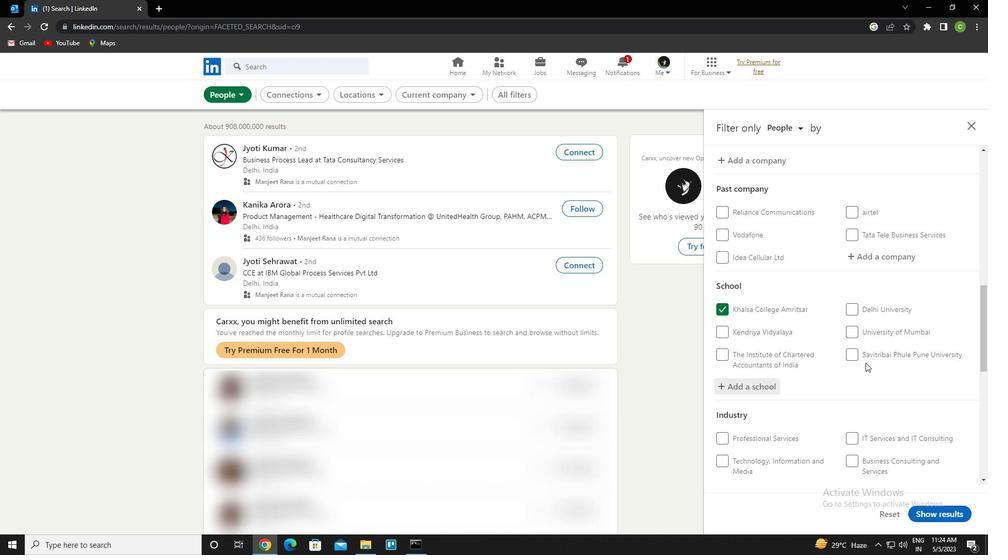 
Action: Mouse scrolled (865, 363) with delta (0, 0)
Screenshot: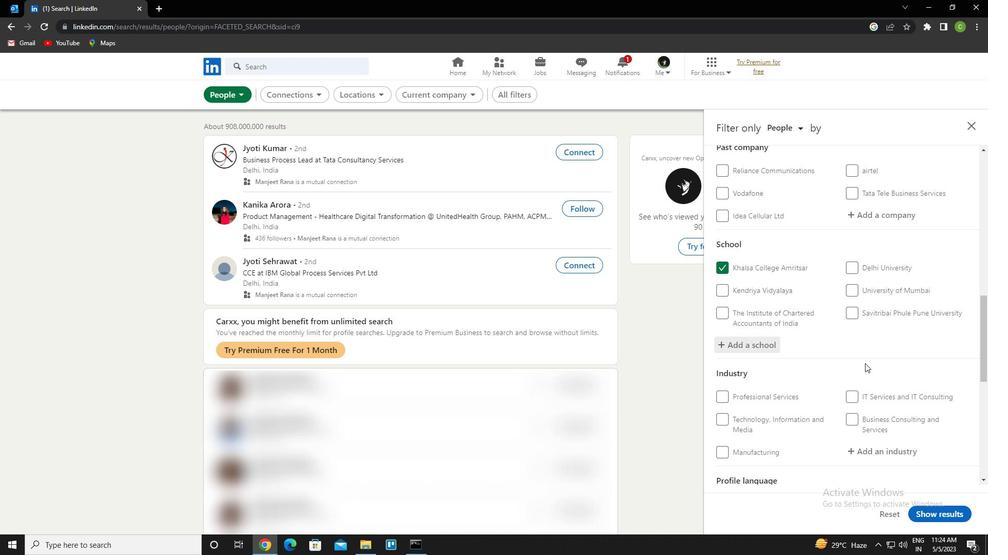 
Action: Mouse moved to (890, 344)
Screenshot: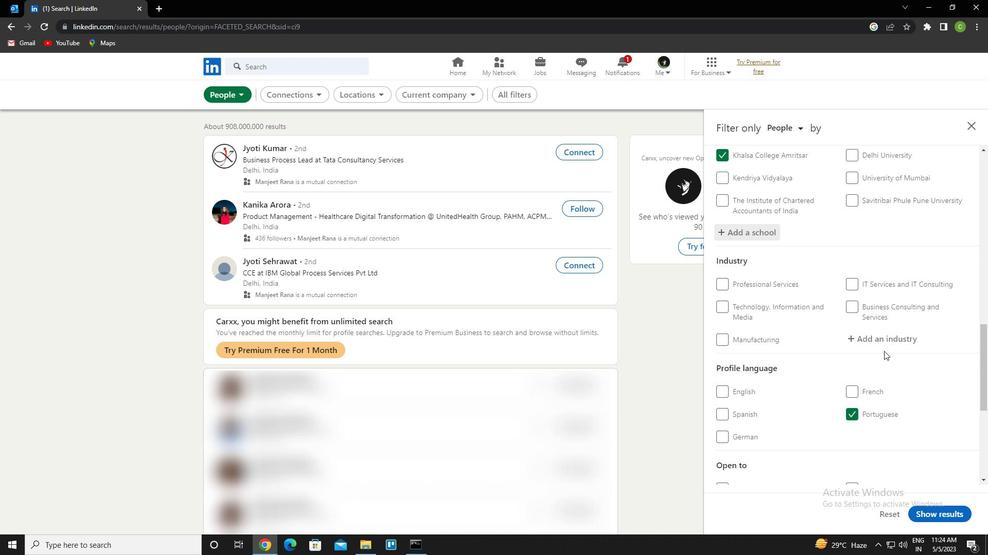
Action: Mouse pressed left at (890, 344)
Screenshot: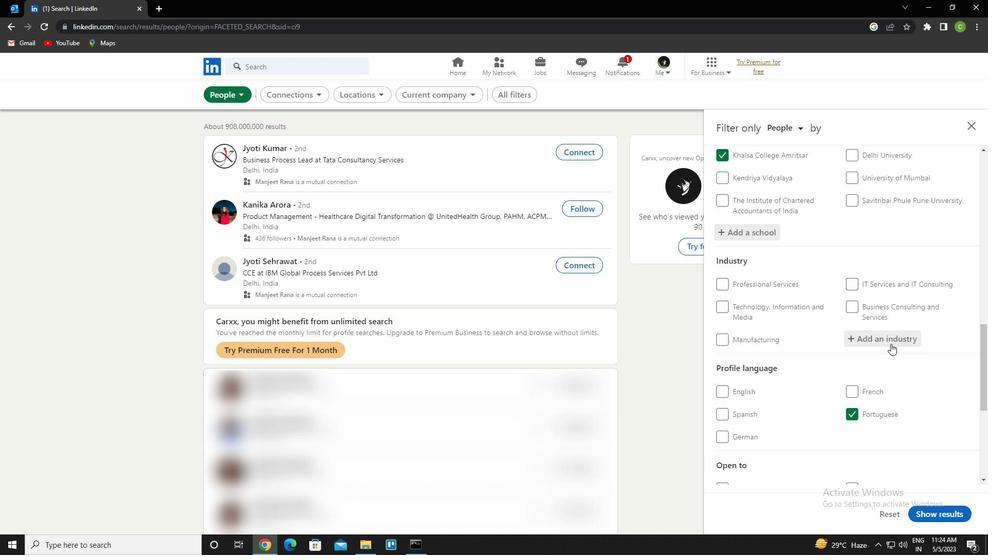 
Action: Key pressed environmental<Key.space>quality<Key.down><Key.enter>
Screenshot: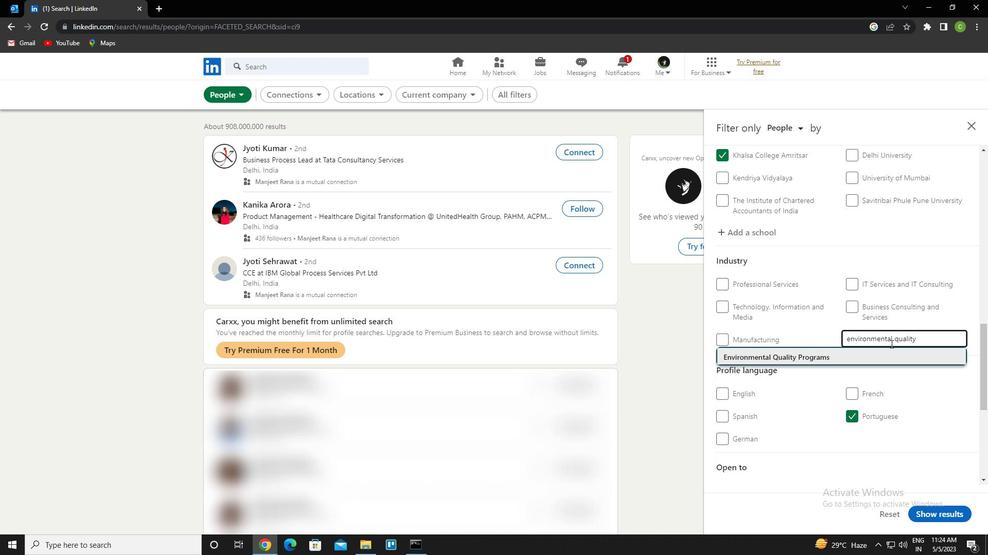 
Action: Mouse moved to (884, 346)
Screenshot: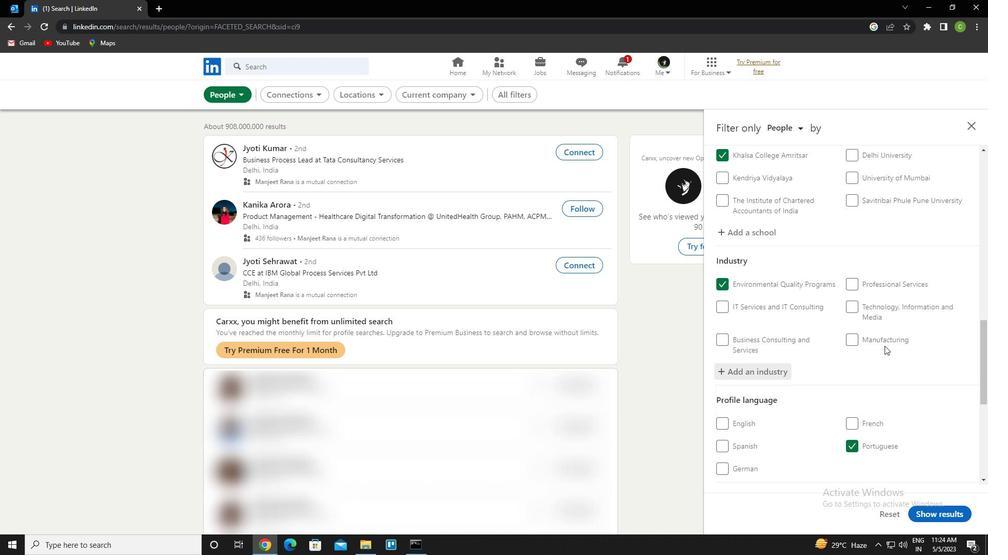 
Action: Mouse scrolled (884, 346) with delta (0, 0)
Screenshot: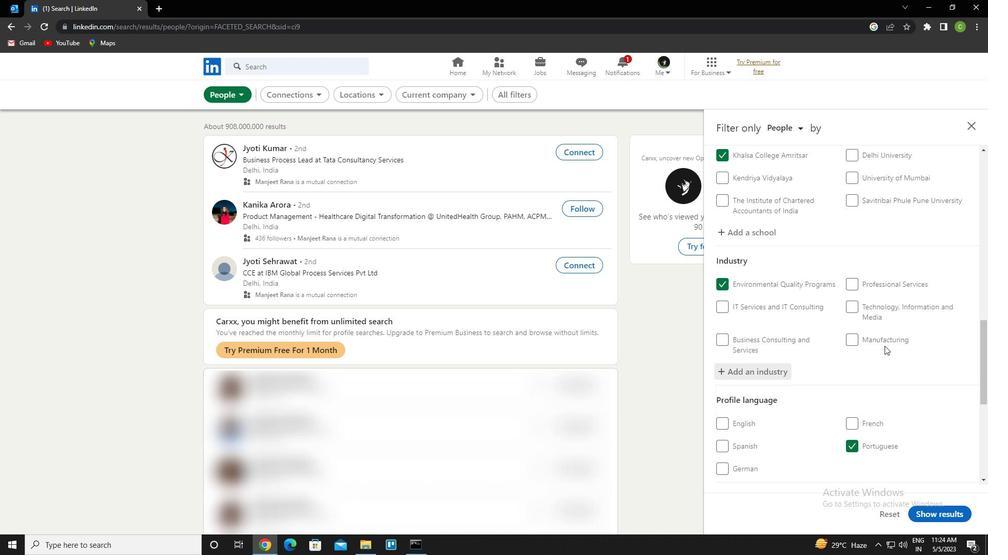 
Action: Mouse scrolled (884, 346) with delta (0, 0)
Screenshot: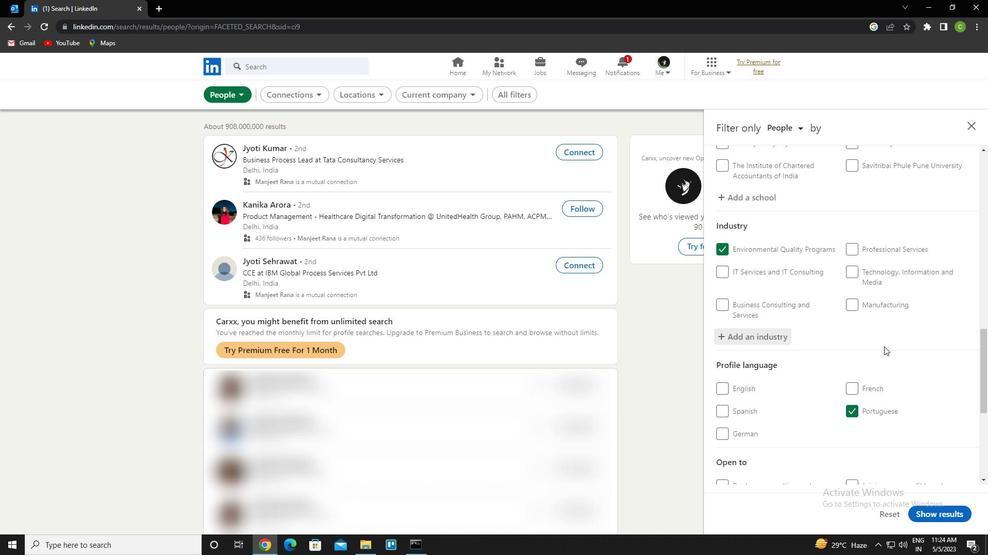 
Action: Mouse scrolled (884, 346) with delta (0, 0)
Screenshot: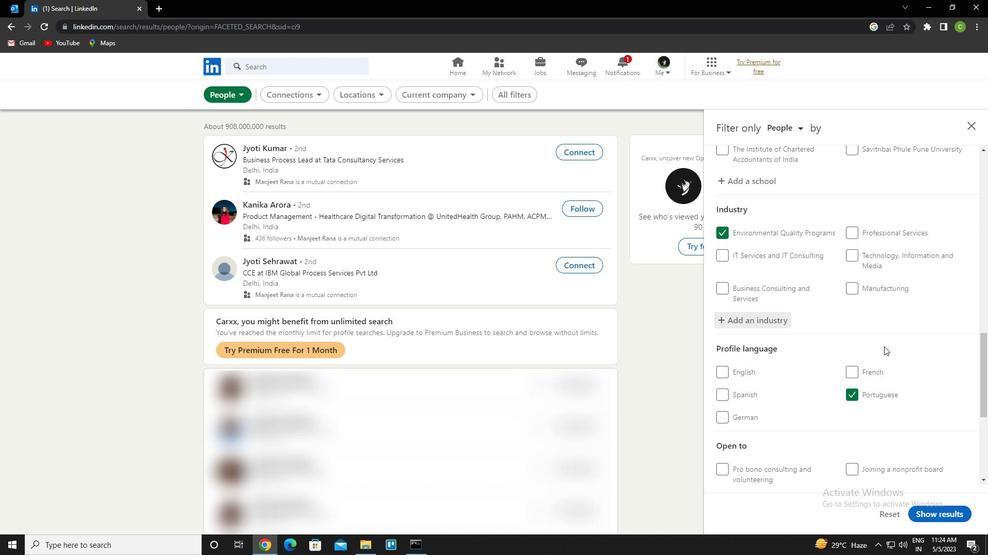 
Action: Mouse moved to (883, 347)
Screenshot: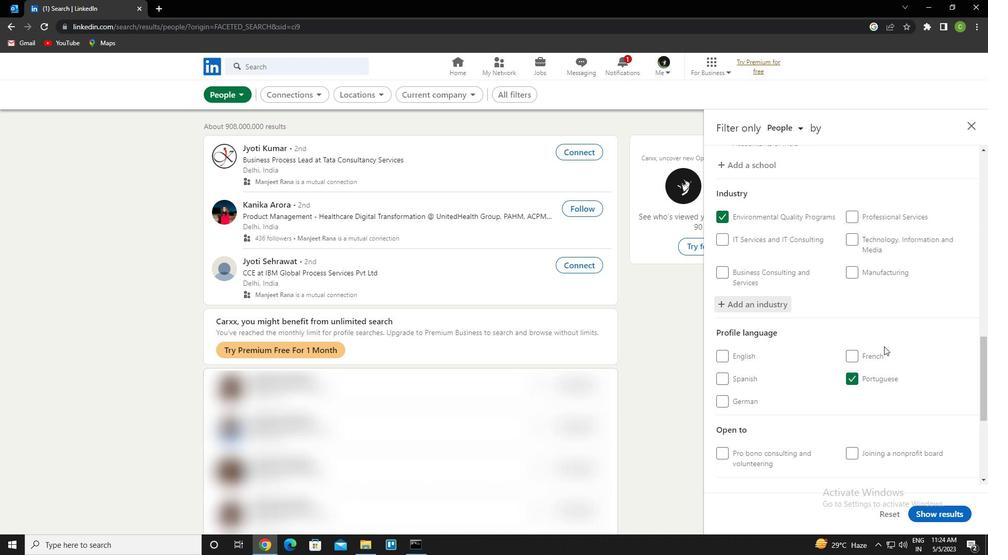 
Action: Mouse scrolled (883, 347) with delta (0, 0)
Screenshot: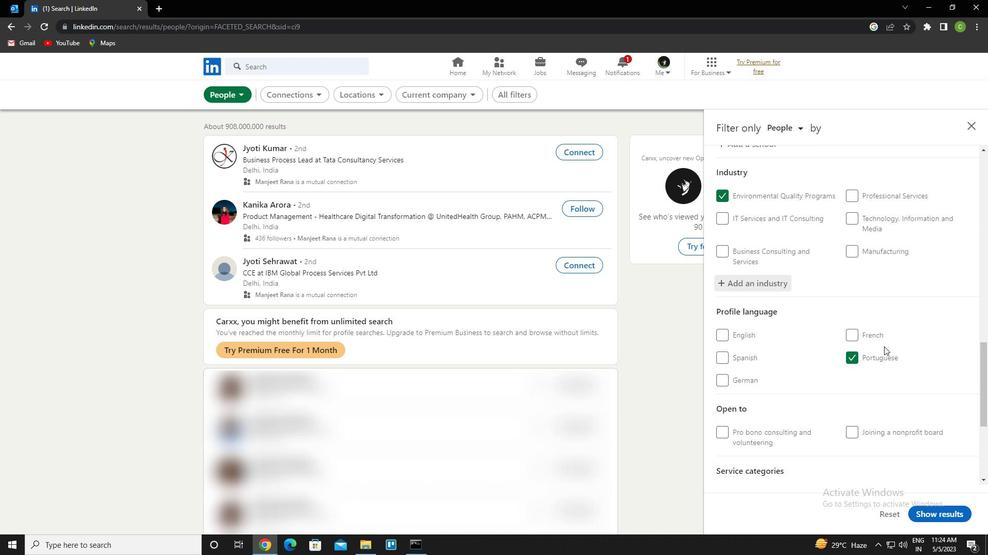 
Action: Mouse moved to (882, 347)
Screenshot: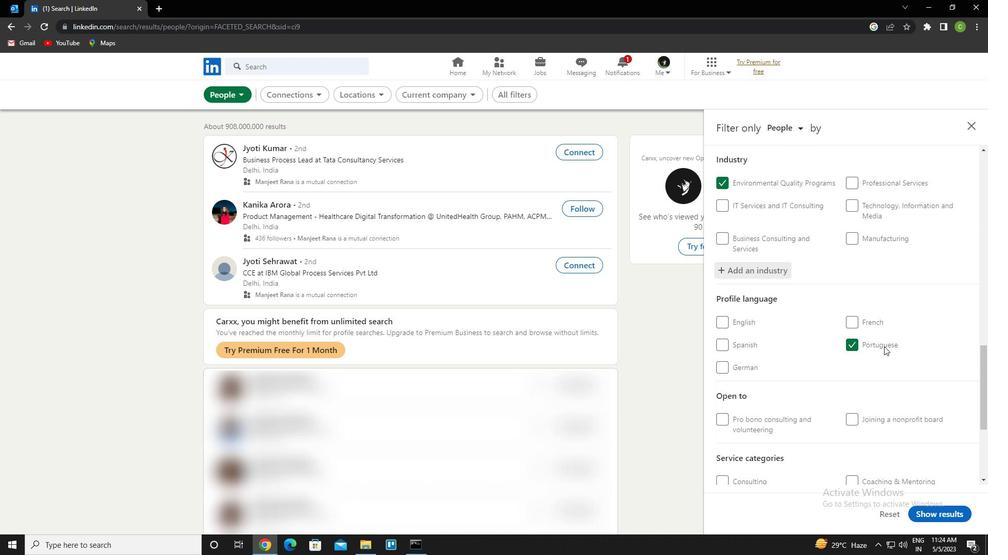 
Action: Mouse scrolled (882, 347) with delta (0, 0)
Screenshot: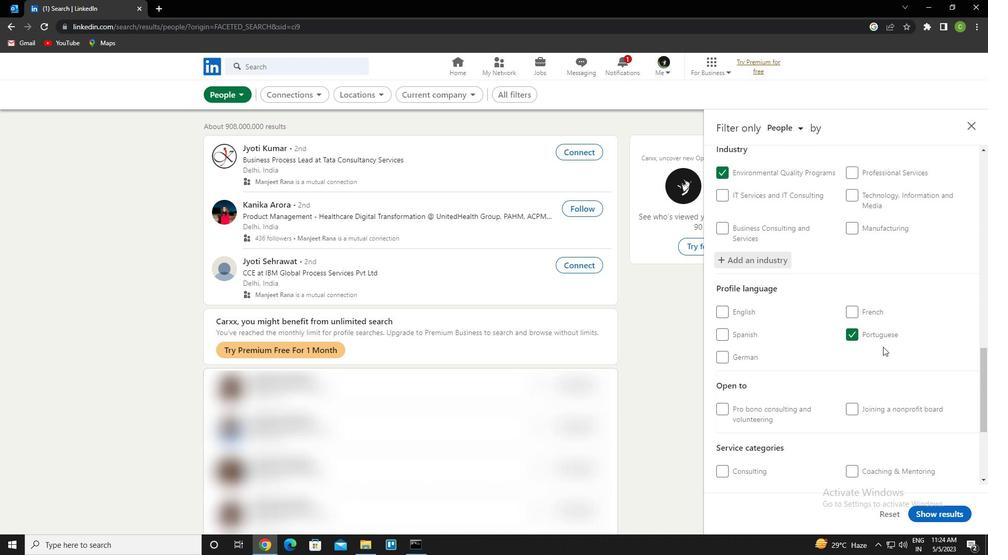 
Action: Mouse moved to (881, 349)
Screenshot: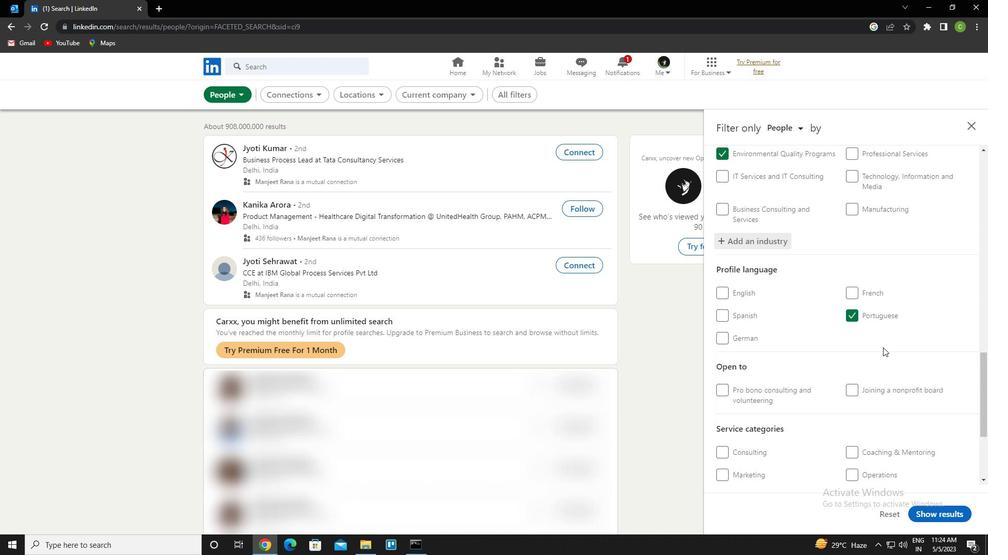 
Action: Mouse scrolled (881, 348) with delta (0, 0)
Screenshot: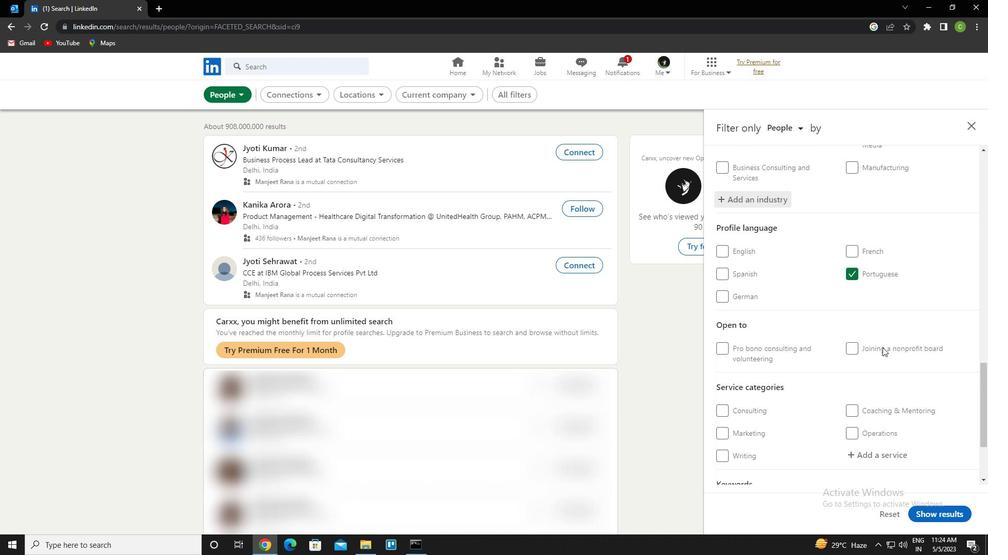 
Action: Mouse moved to (890, 344)
Screenshot: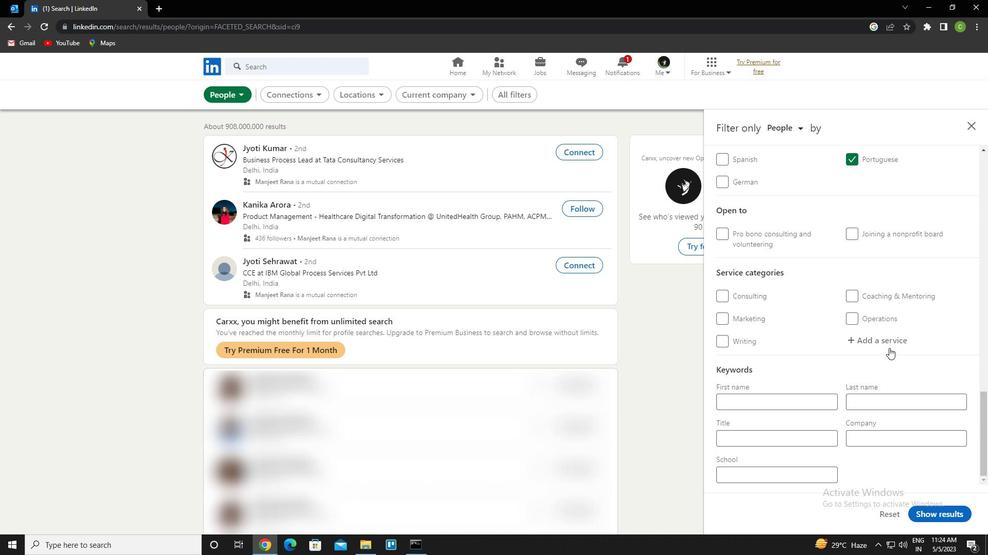 
Action: Mouse pressed left at (890, 344)
Screenshot: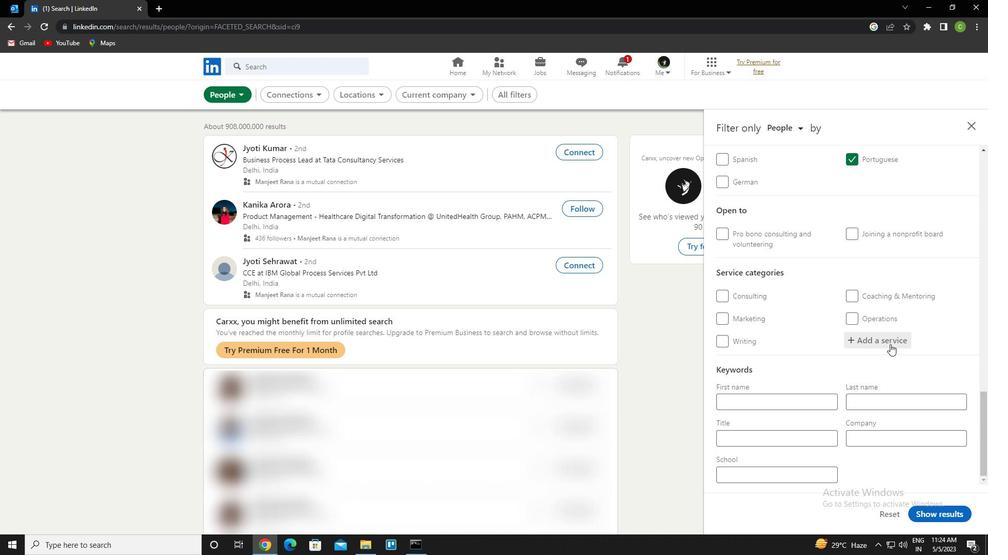 
Action: Key pressed <Key.caps_lock>w<Key.caps_lock>riting<Key.down><Key.enter>
Screenshot: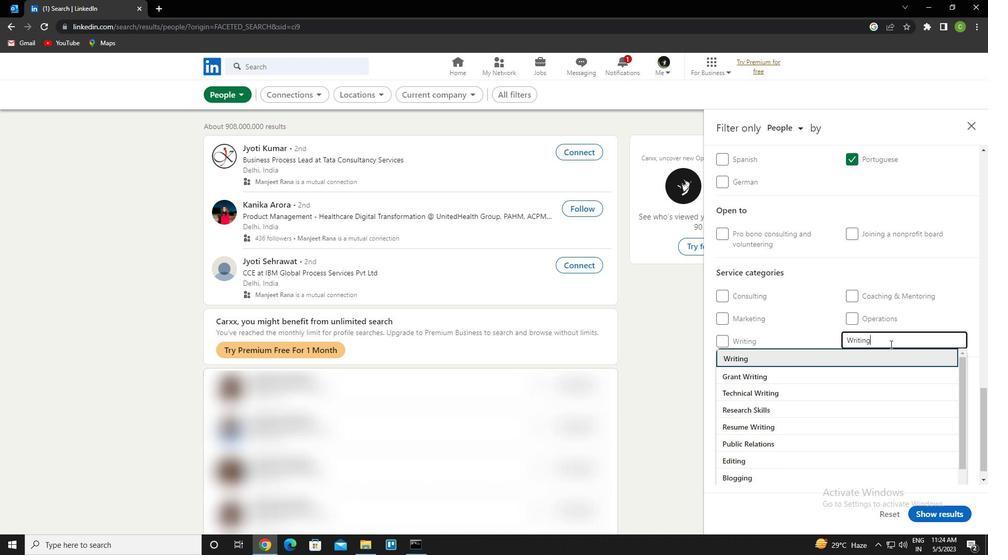 
Action: Mouse scrolled (890, 344) with delta (0, 0)
Screenshot: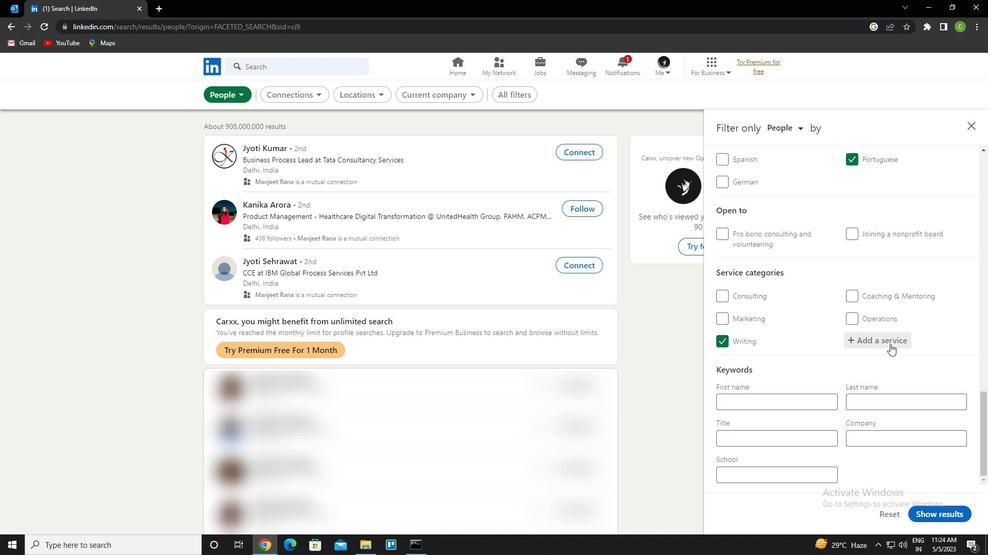 
Action: Mouse scrolled (890, 344) with delta (0, 0)
Screenshot: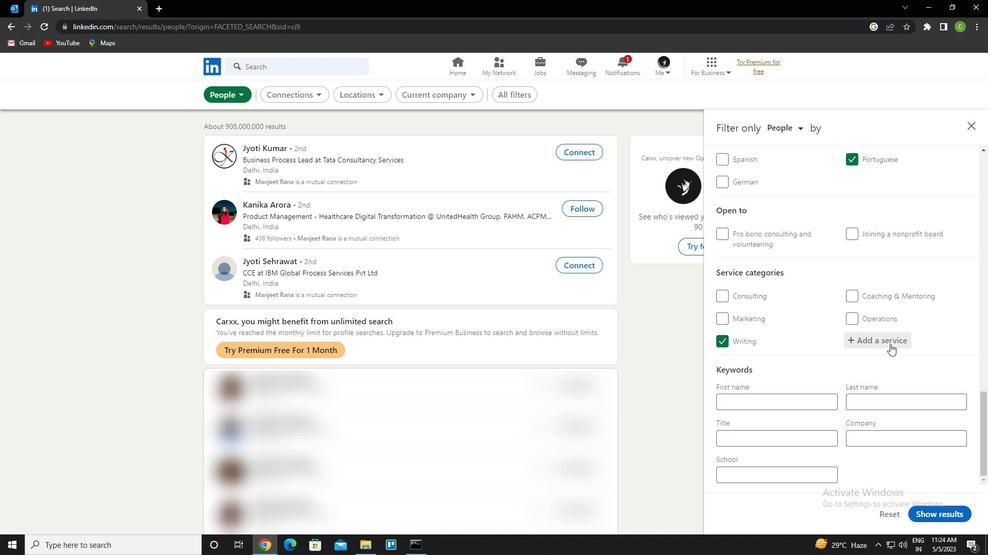 
Action: Mouse moved to (890, 344)
Screenshot: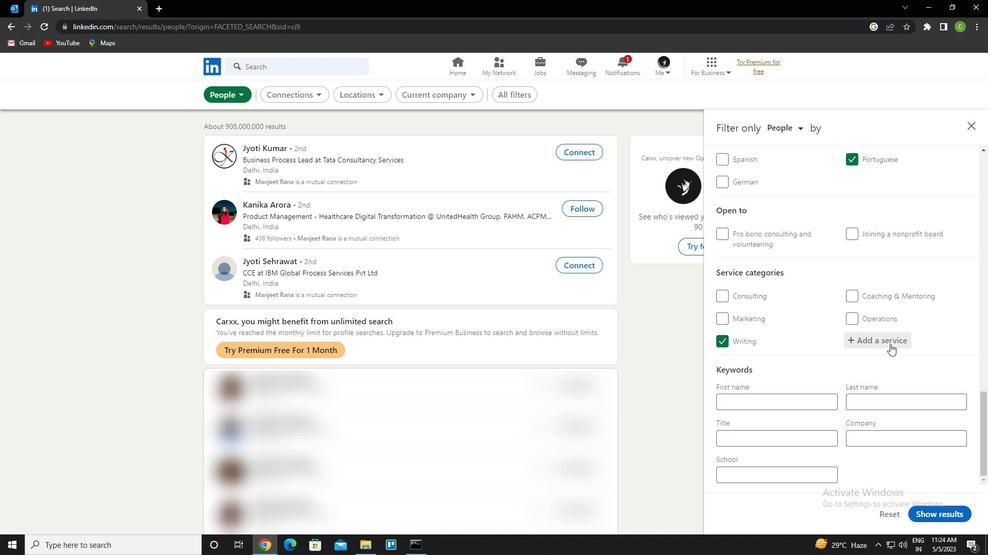 
Action: Mouse scrolled (890, 344) with delta (0, 0)
Screenshot: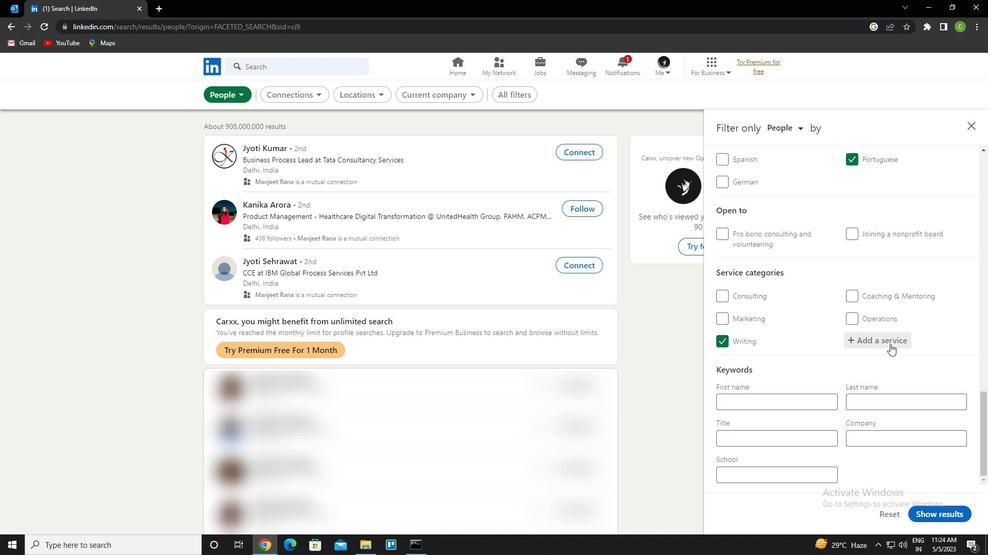 
Action: Mouse moved to (888, 346)
Screenshot: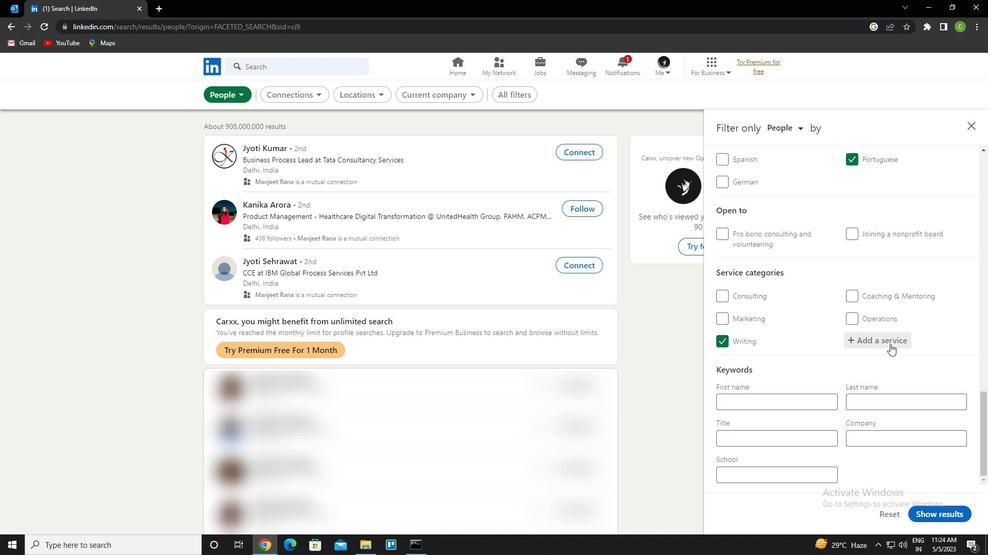 
Action: Mouse scrolled (888, 345) with delta (0, 0)
Screenshot: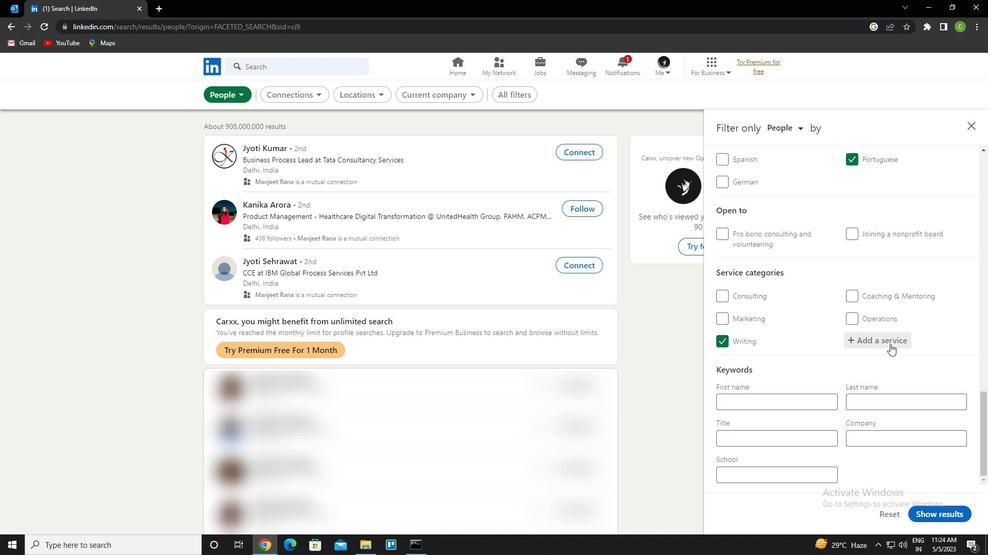 
Action: Mouse moved to (787, 438)
Screenshot: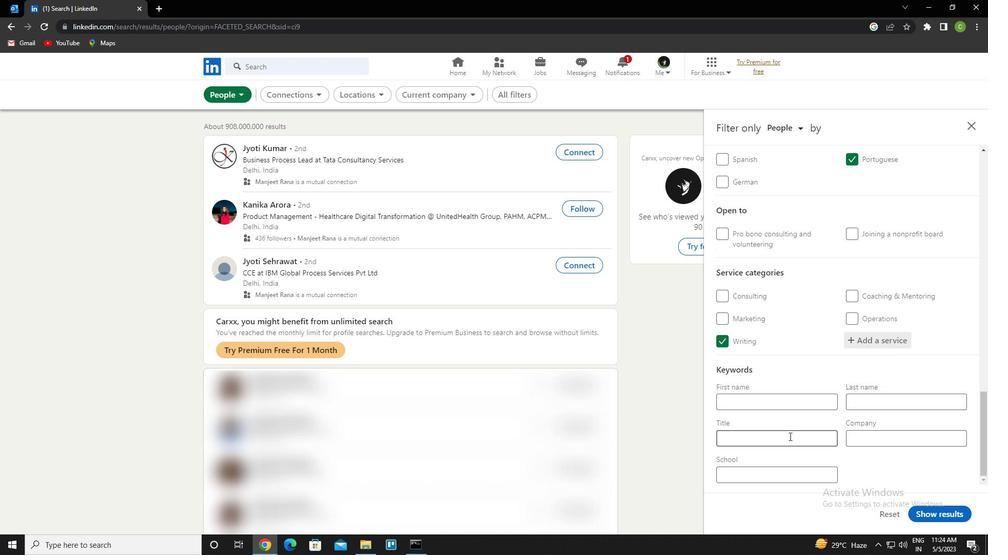 
Action: Mouse pressed left at (787, 438)
Screenshot: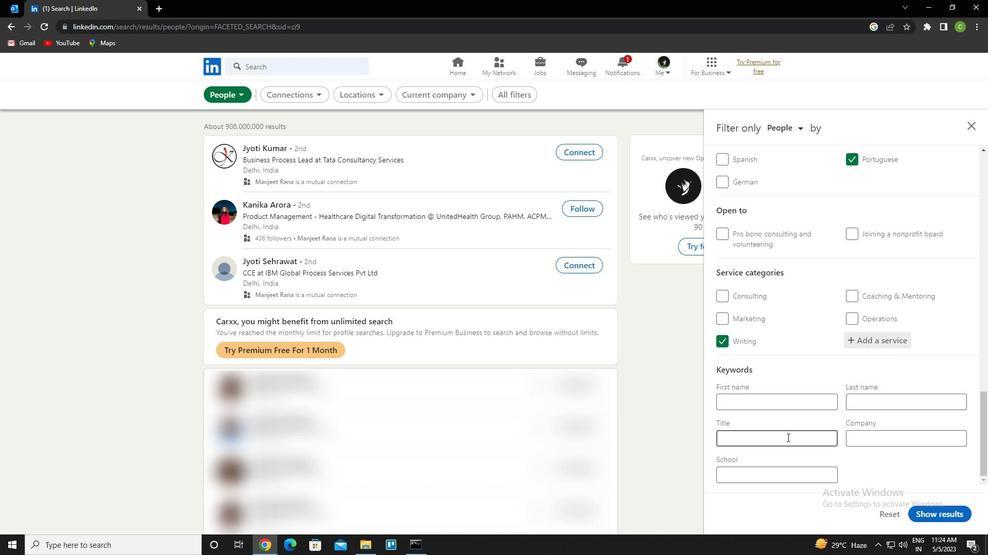 
Action: Mouse moved to (790, 435)
Screenshot: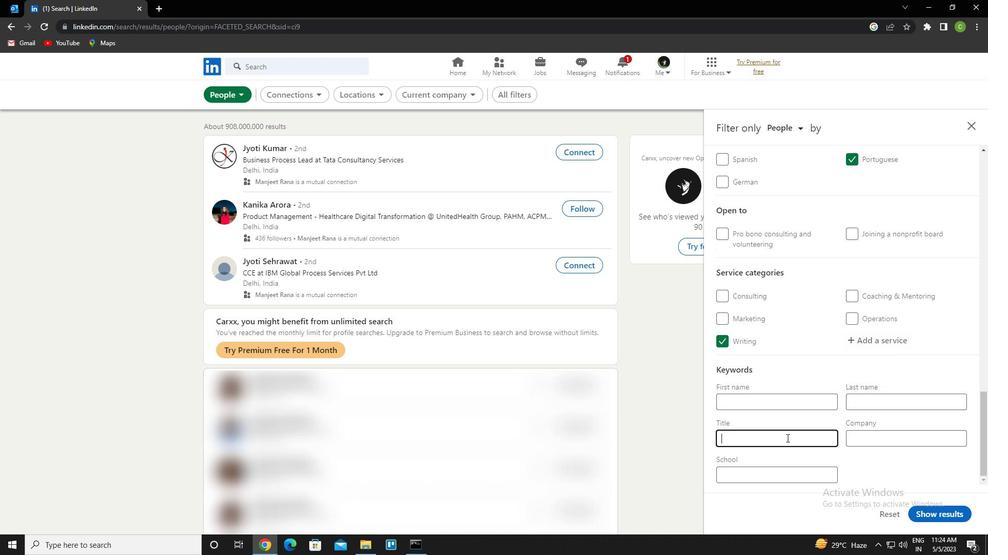 
Action: Key pressed <Key.caps_lock>c<Key.caps_lock>hef
Screenshot: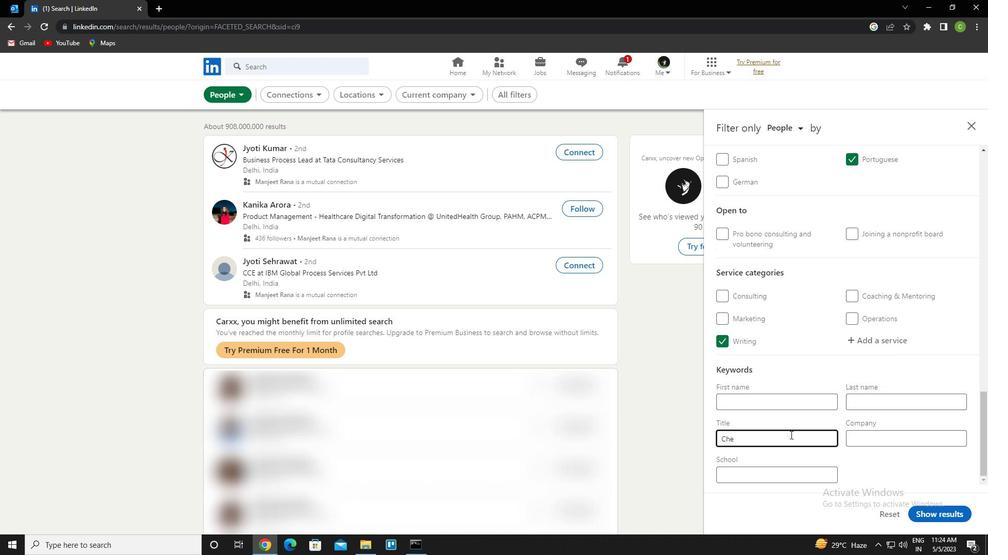 
Action: Mouse moved to (944, 517)
Screenshot: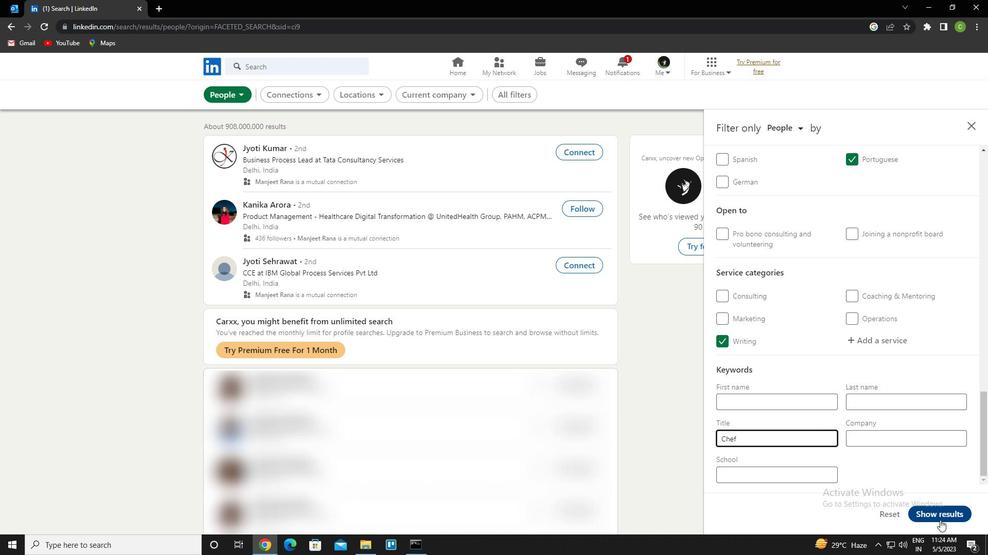 
Action: Mouse pressed left at (944, 517)
Screenshot: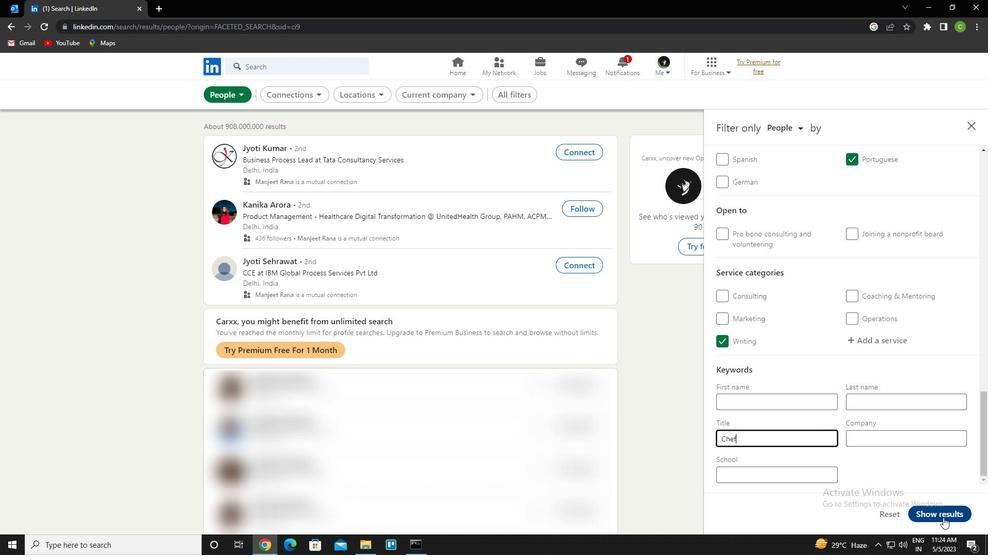 
Action: Mouse moved to (514, 461)
Screenshot: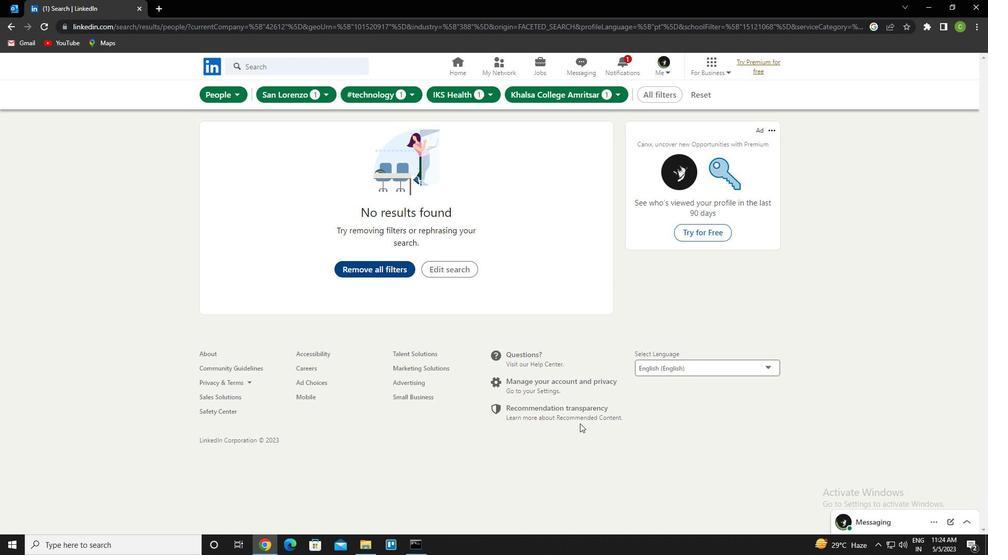
